 Task: nan
Action: Mouse moved to (378, 89)
Screenshot: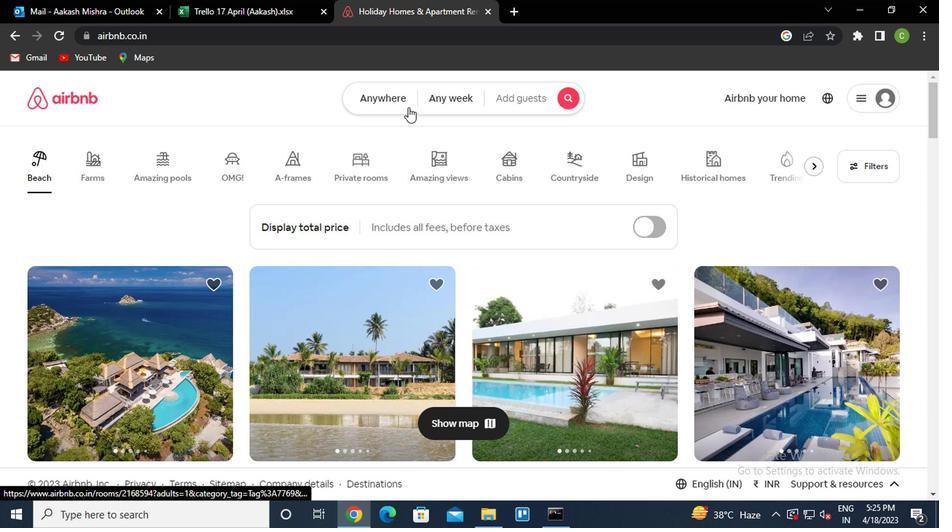 
Action: Mouse pressed left at (378, 89)
Screenshot: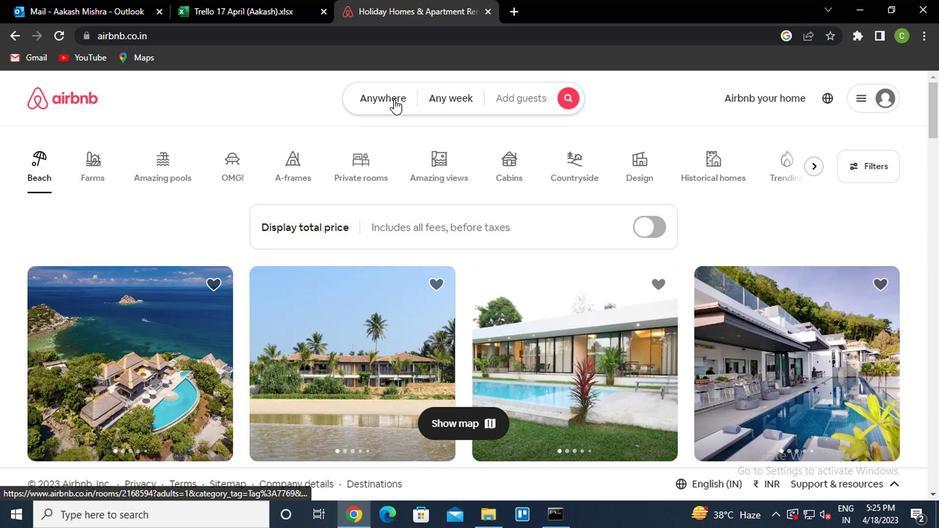 
Action: Mouse moved to (281, 158)
Screenshot: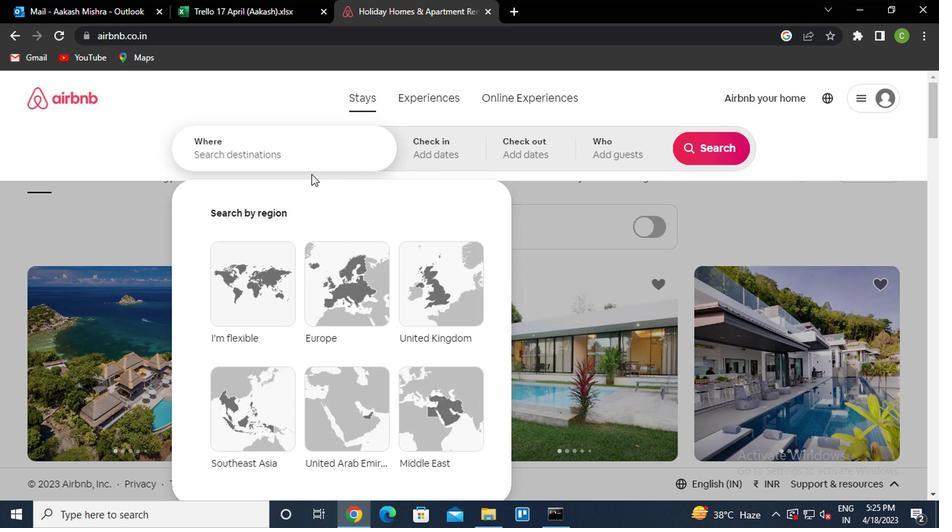 
Action: Mouse pressed left at (281, 158)
Screenshot: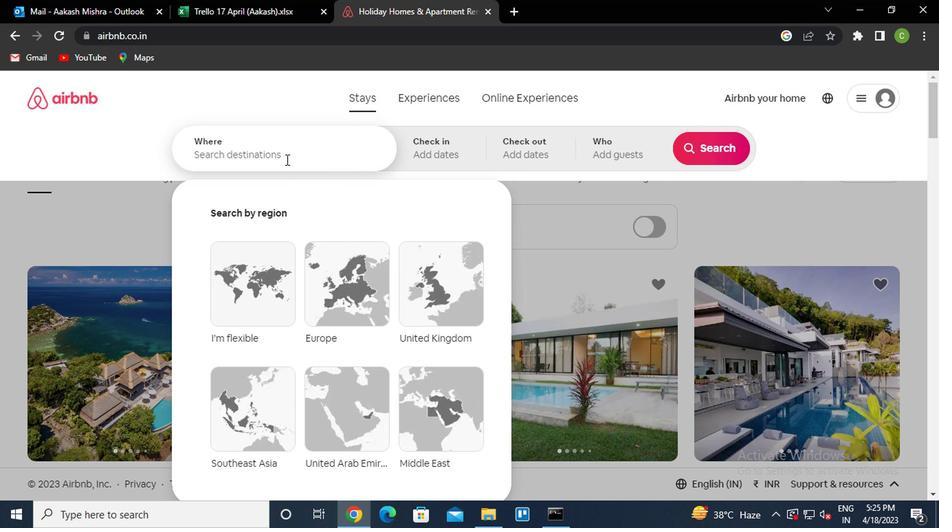
Action: Key pressed <Key.caps_lock><Key.caps_lock>a<Key.caps_lock>ltamira<Key.space>brazil<Key.down><Key.enter>
Screenshot: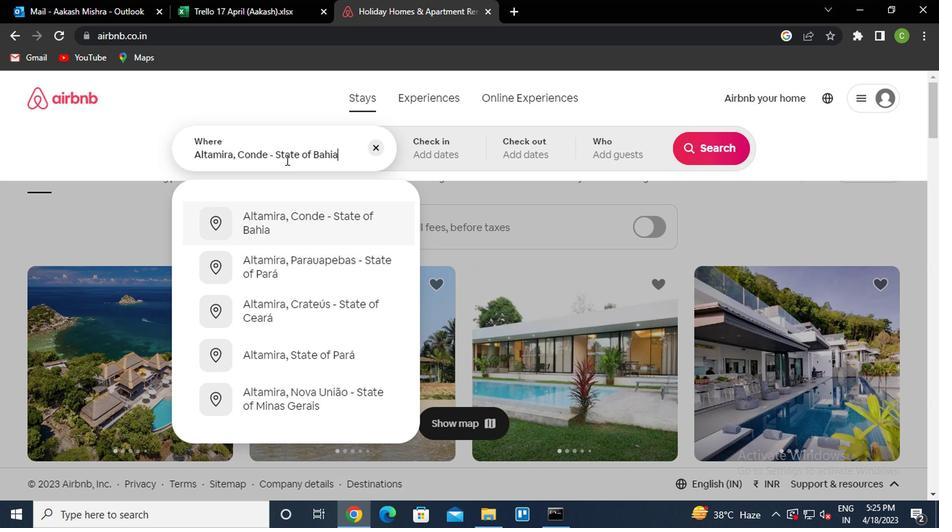 
Action: Mouse moved to (688, 257)
Screenshot: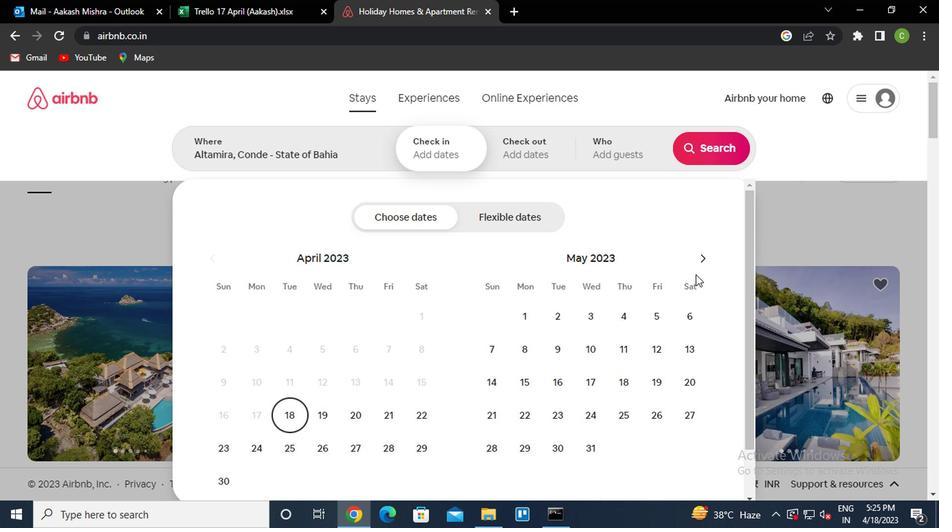 
Action: Mouse pressed left at (688, 257)
Screenshot: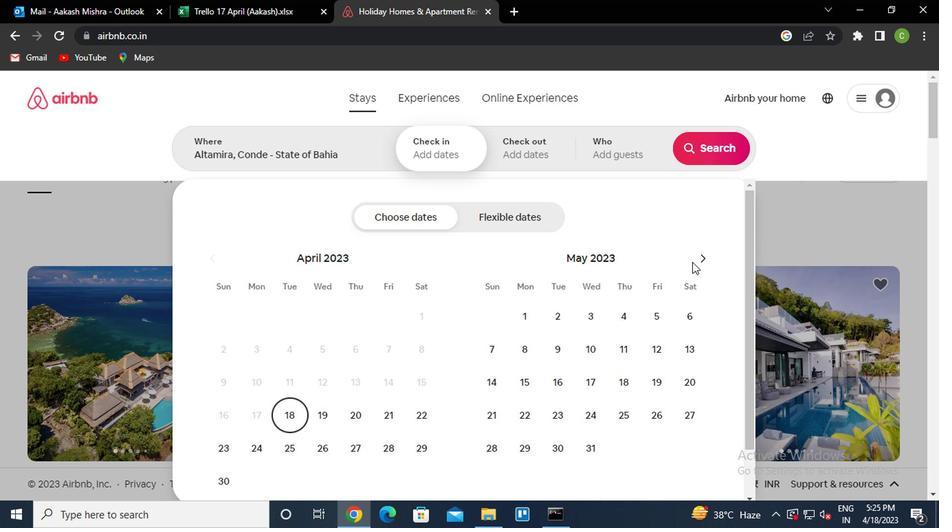 
Action: Mouse moved to (699, 260)
Screenshot: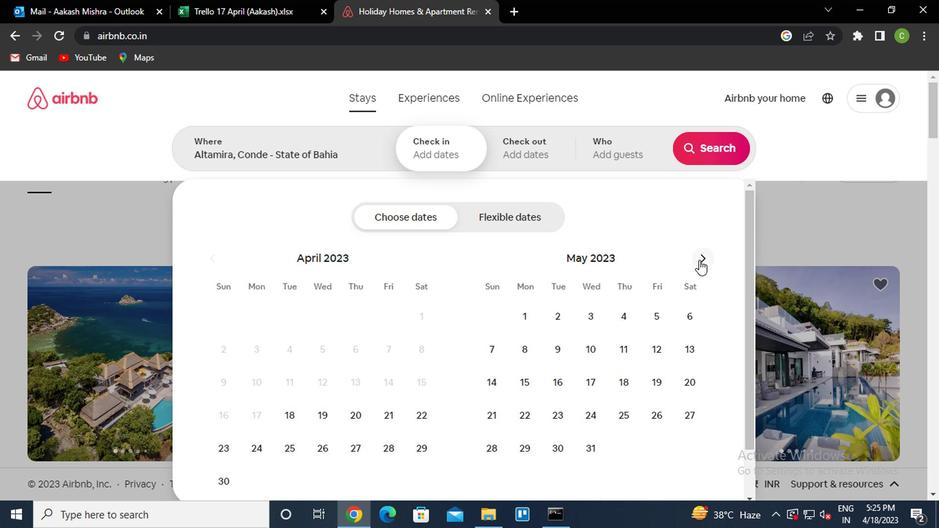 
Action: Mouse pressed left at (699, 260)
Screenshot: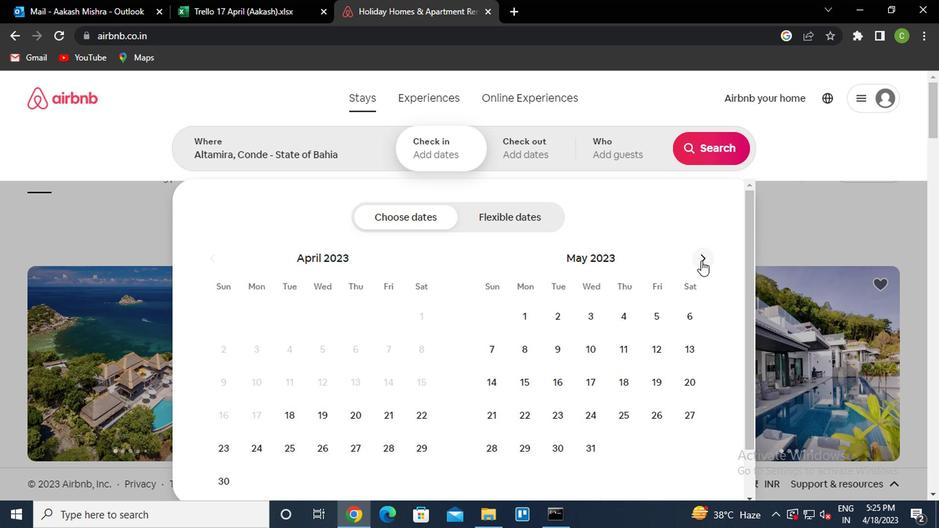 
Action: Mouse moved to (701, 251)
Screenshot: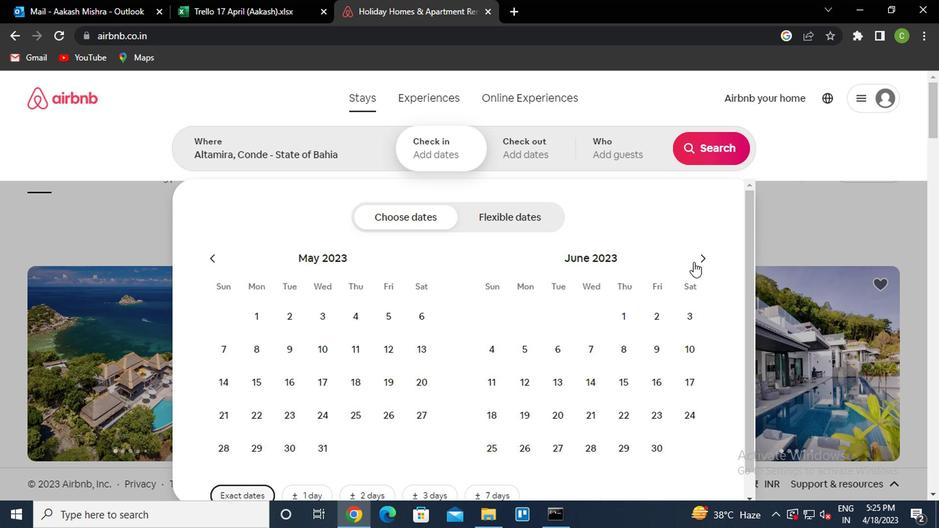 
Action: Mouse pressed left at (701, 251)
Screenshot: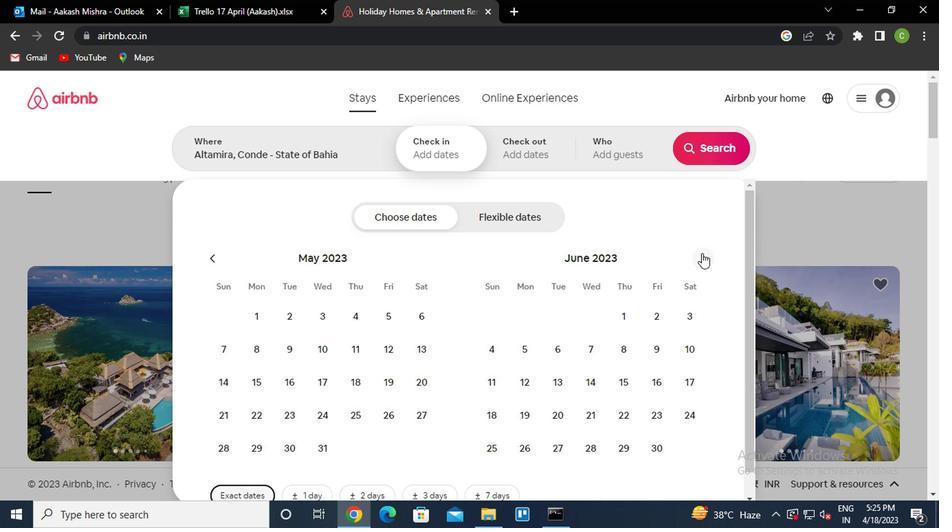 
Action: Mouse moved to (647, 355)
Screenshot: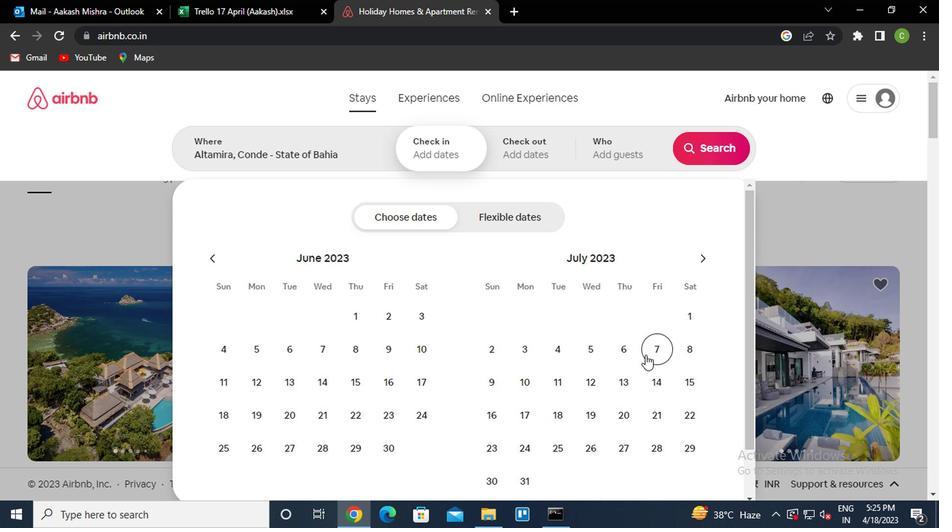 
Action: Mouse pressed left at (647, 355)
Screenshot: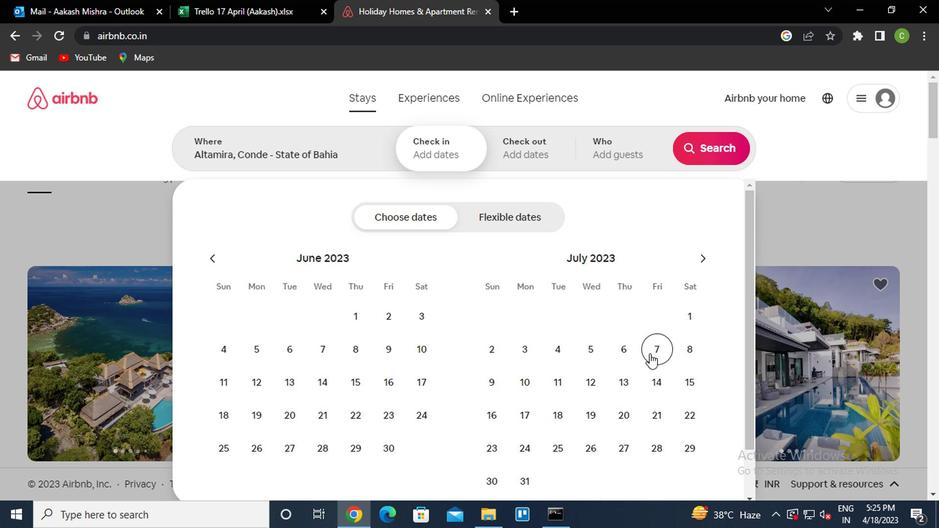 
Action: Mouse moved to (644, 389)
Screenshot: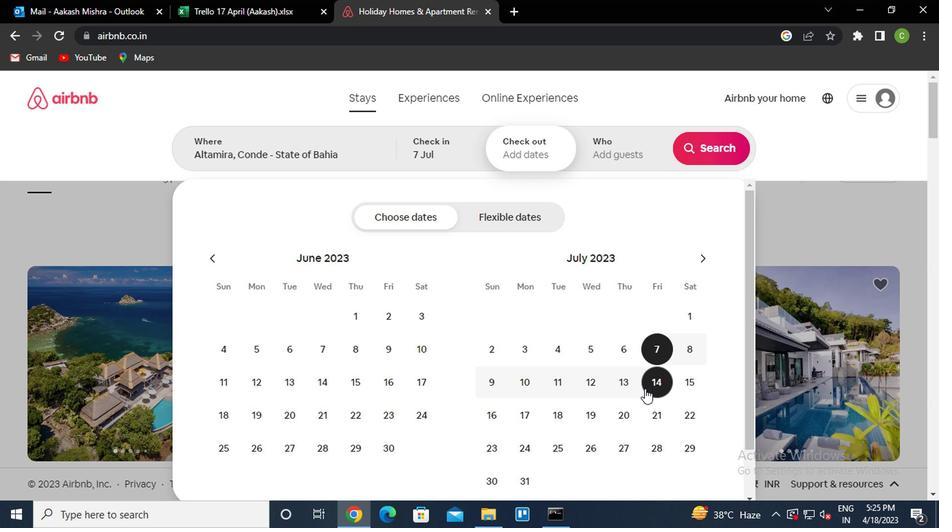 
Action: Mouse pressed left at (644, 389)
Screenshot: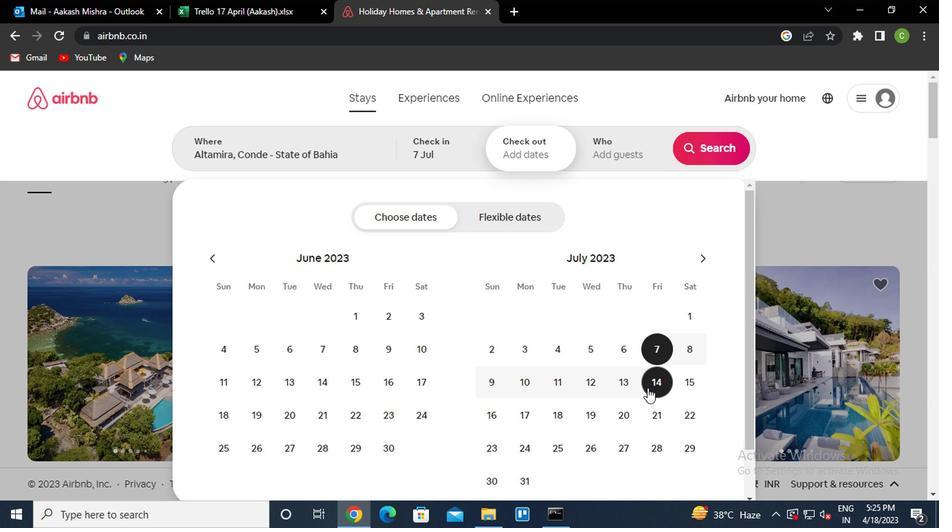 
Action: Mouse moved to (641, 164)
Screenshot: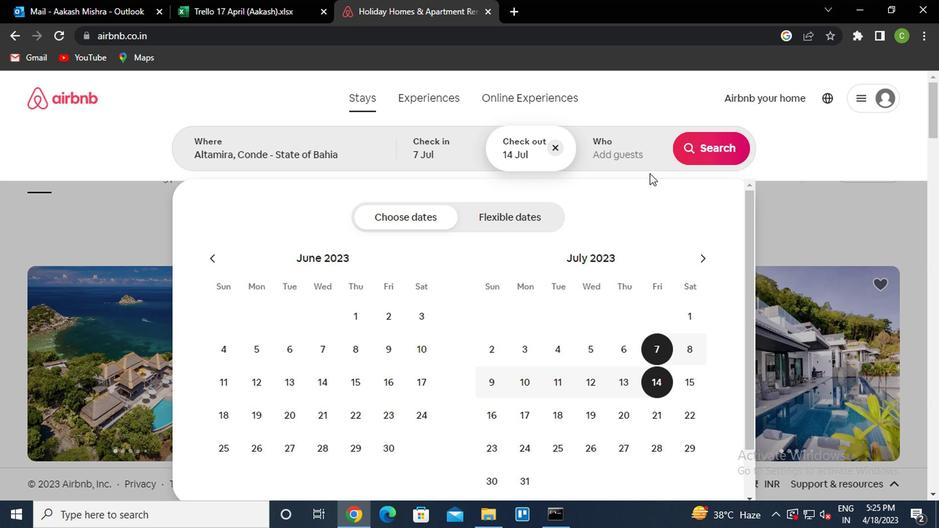 
Action: Mouse pressed left at (641, 164)
Screenshot: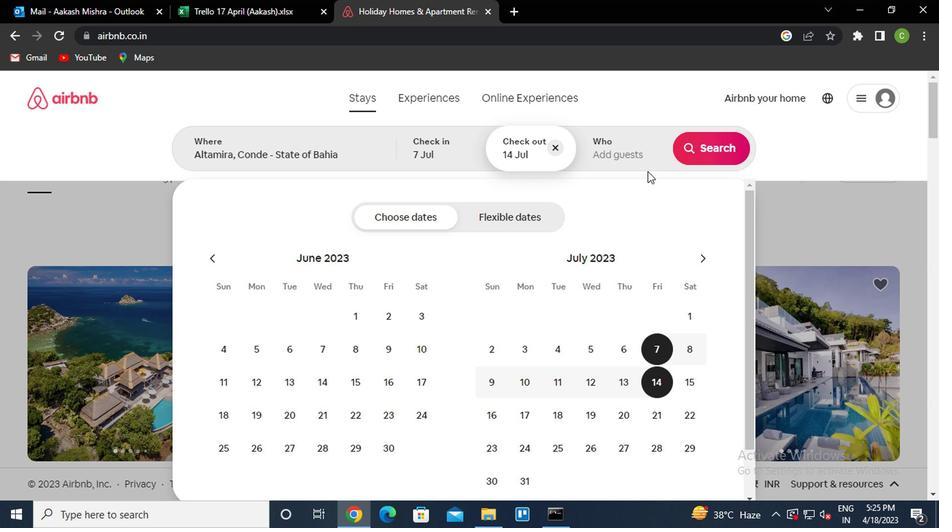 
Action: Mouse moved to (706, 221)
Screenshot: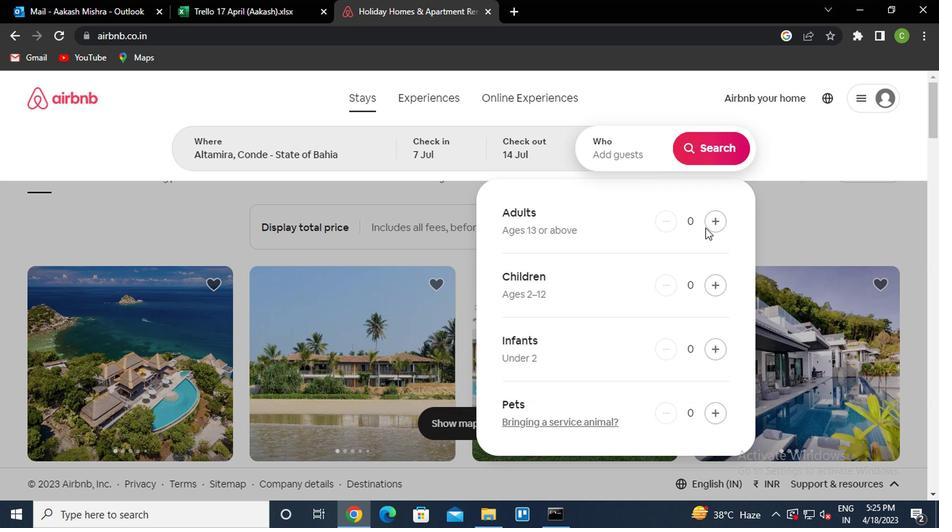 
Action: Mouse pressed left at (706, 221)
Screenshot: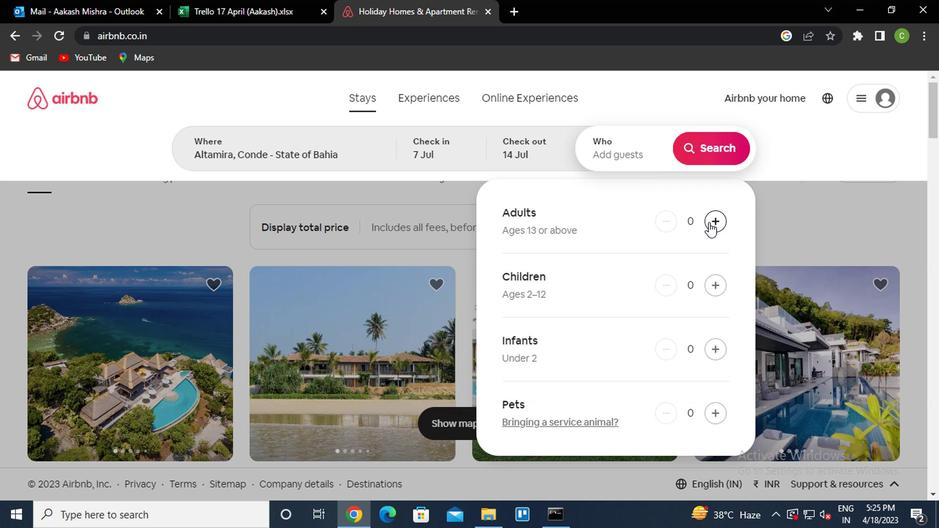 
Action: Mouse moved to (770, 236)
Screenshot: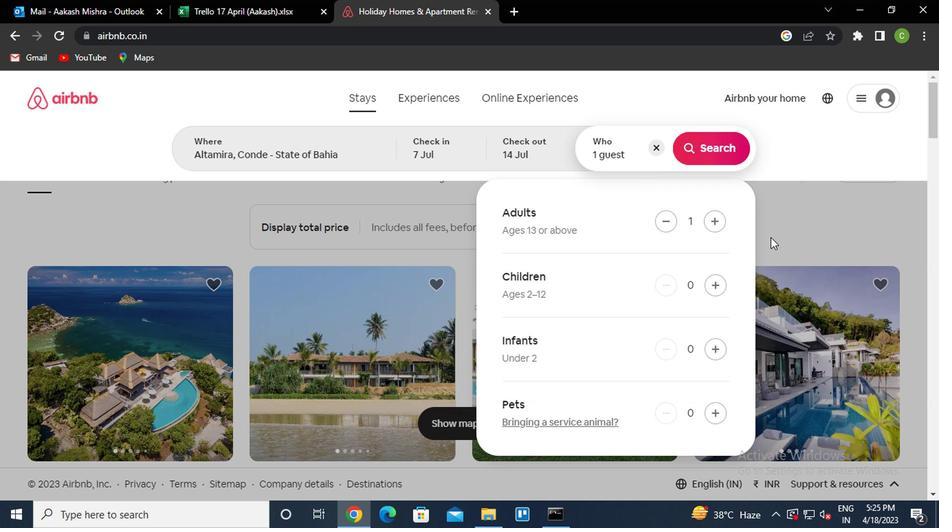 
Action: Mouse pressed left at (770, 236)
Screenshot: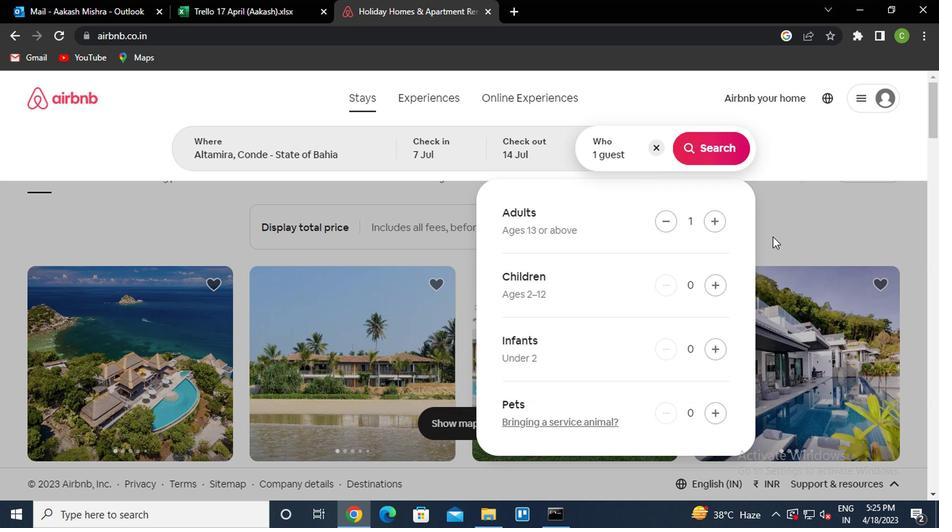 
Action: Mouse moved to (853, 161)
Screenshot: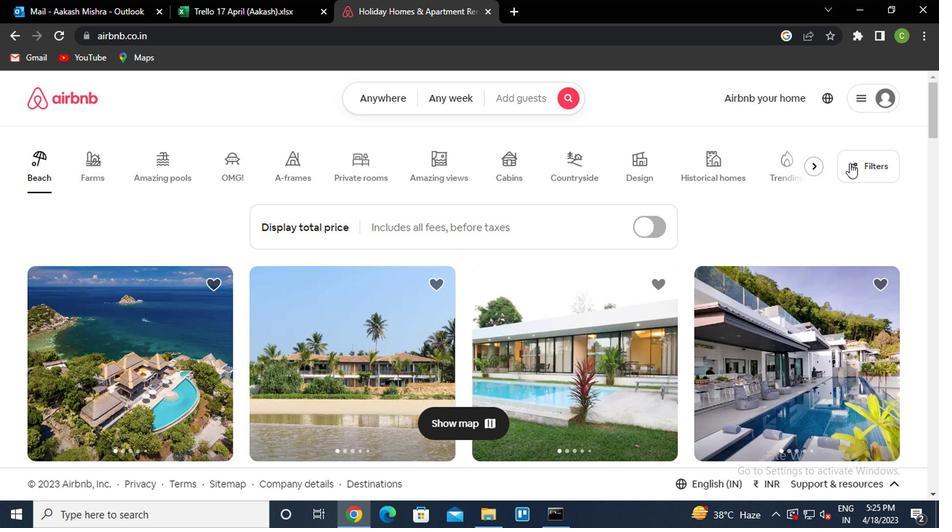 
Action: Mouse pressed left at (853, 161)
Screenshot: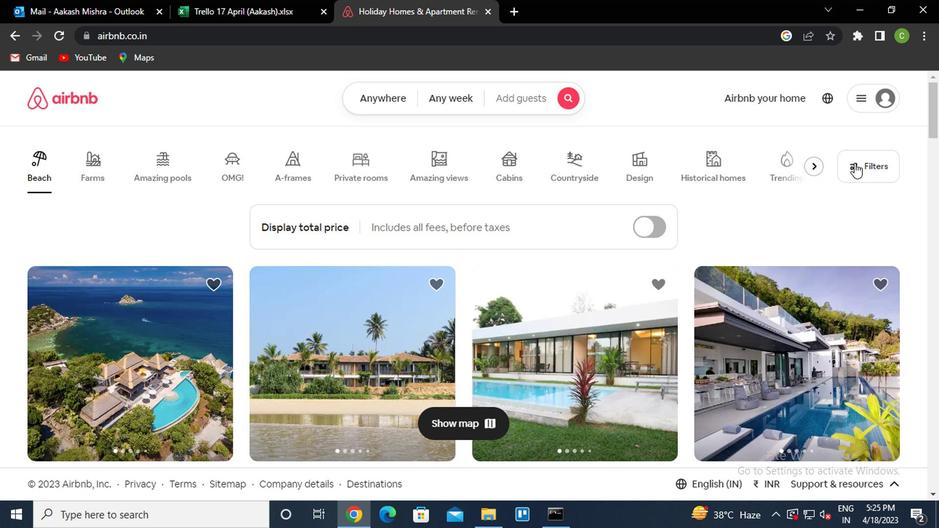 
Action: Mouse moved to (341, 335)
Screenshot: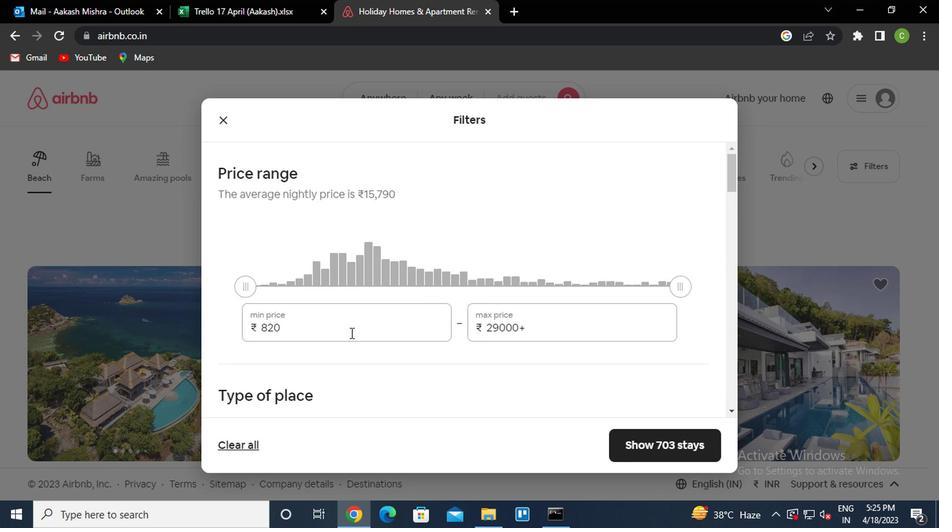 
Action: Mouse pressed left at (341, 335)
Screenshot: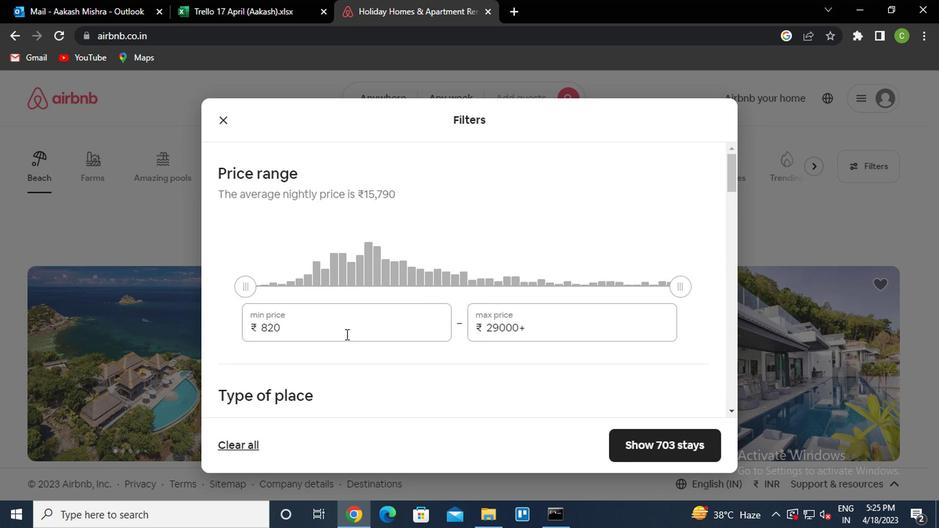 
Action: Key pressed <Key.backspace><Key.backspace><Key.backspace><Key.backspace><Key.backspace><Key.backspace><Key.backspace><Key.backspace>699<Key.backspace><Key.backspace>000<Key.tab>14000
Screenshot: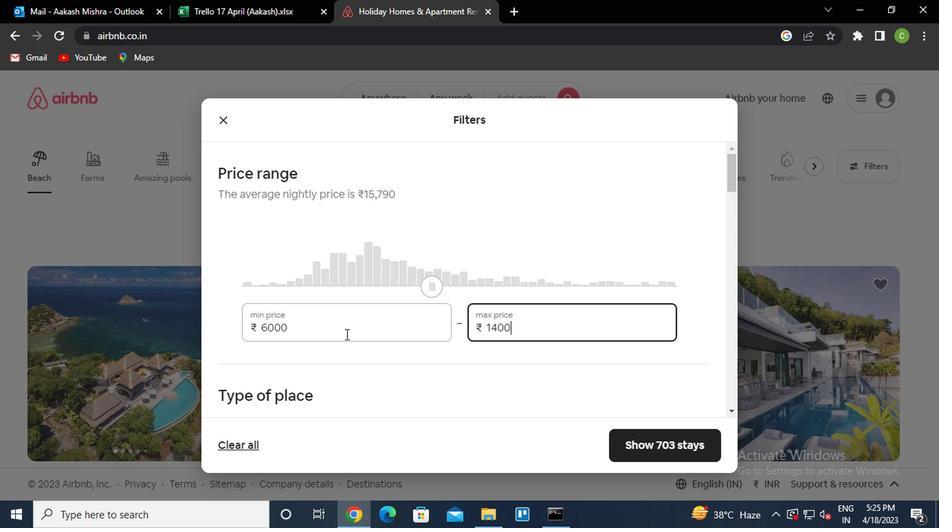 
Action: Mouse moved to (363, 375)
Screenshot: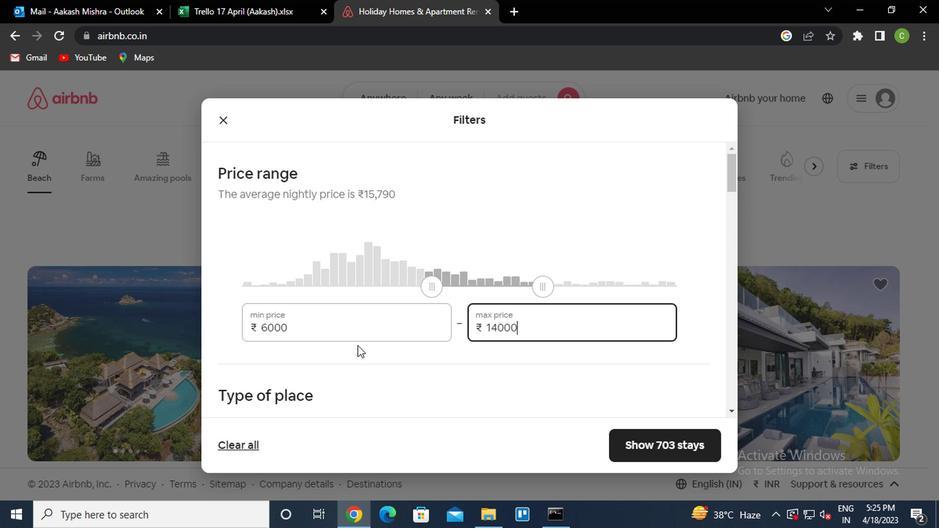 
Action: Mouse scrolled (363, 374) with delta (0, 0)
Screenshot: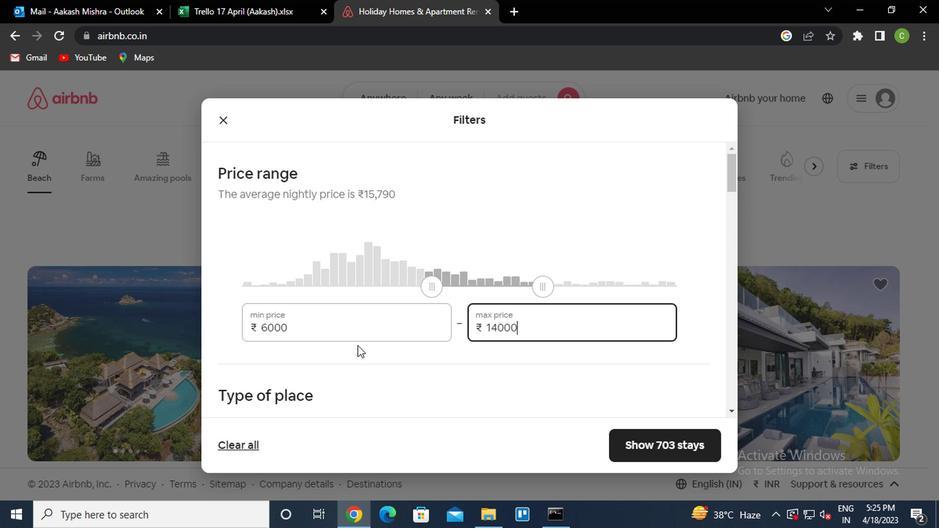 
Action: Mouse moved to (367, 380)
Screenshot: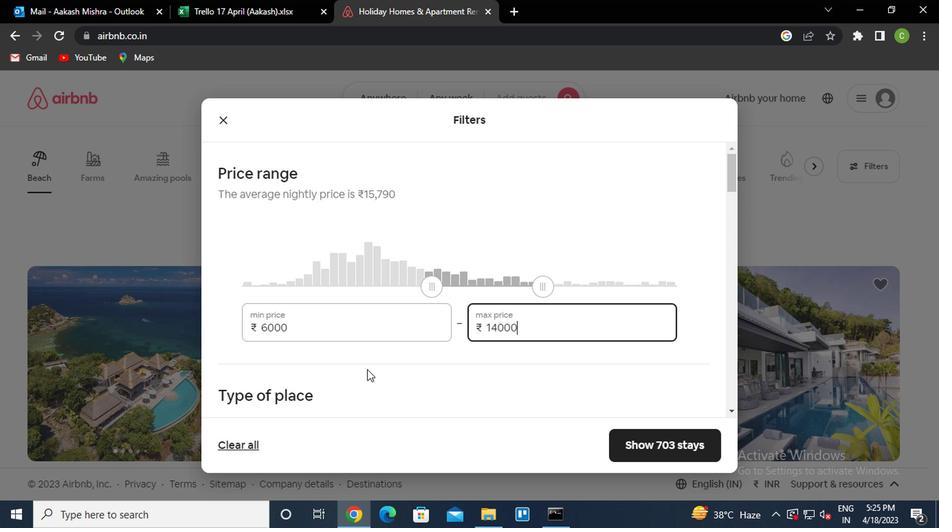 
Action: Mouse scrolled (367, 379) with delta (0, 0)
Screenshot: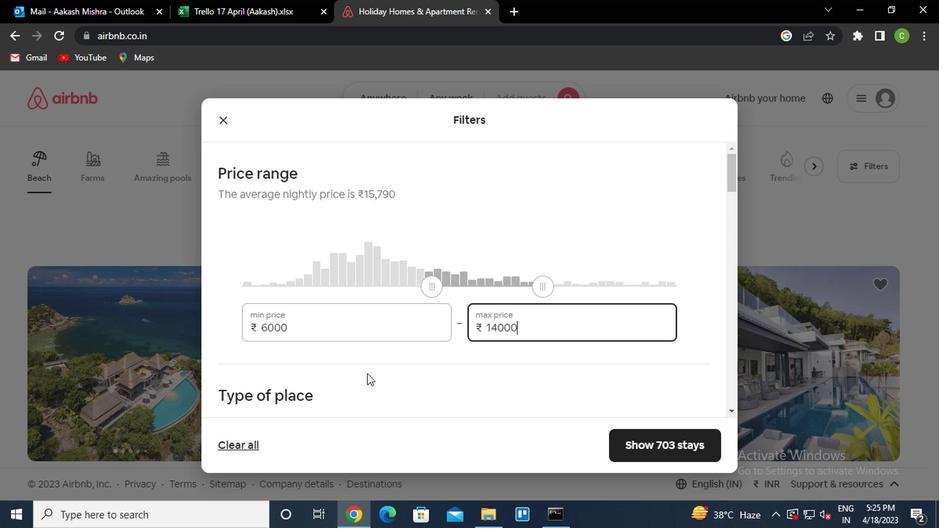 
Action: Mouse scrolled (367, 379) with delta (0, 0)
Screenshot: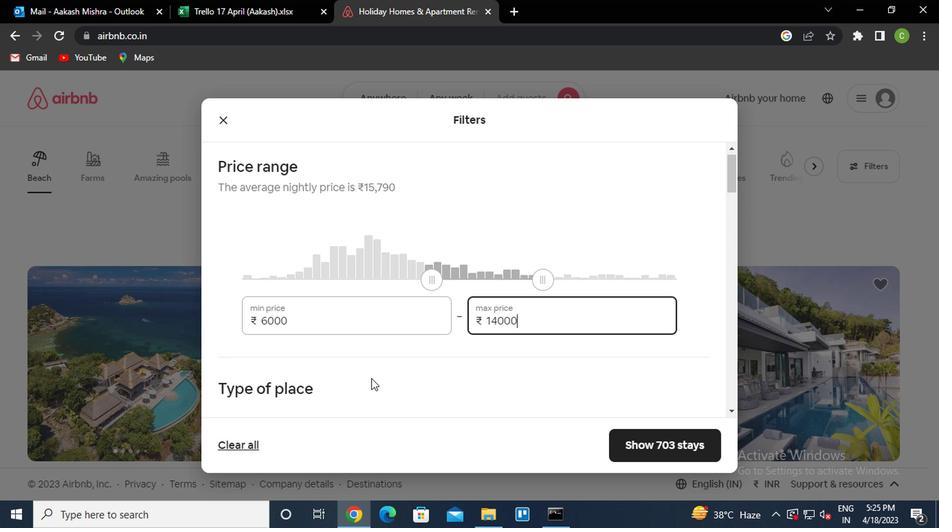 
Action: Mouse moved to (264, 298)
Screenshot: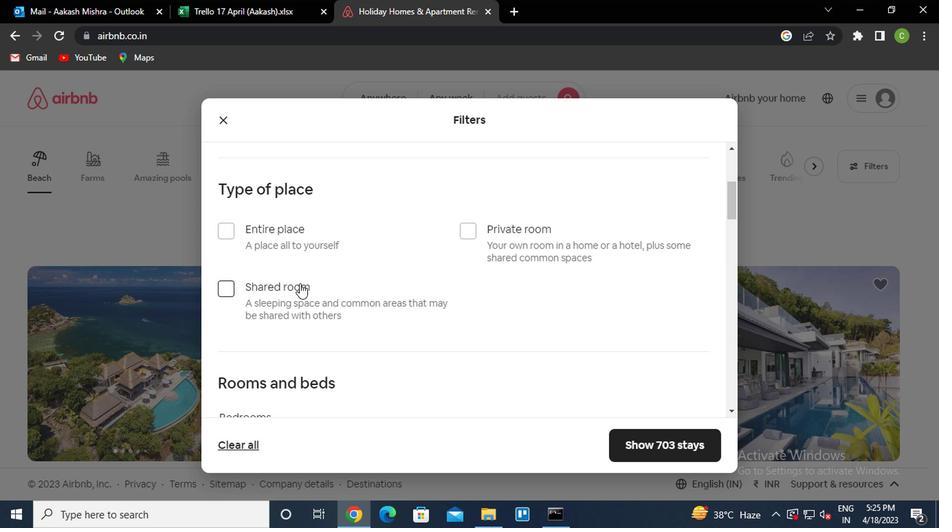 
Action: Mouse pressed left at (264, 298)
Screenshot: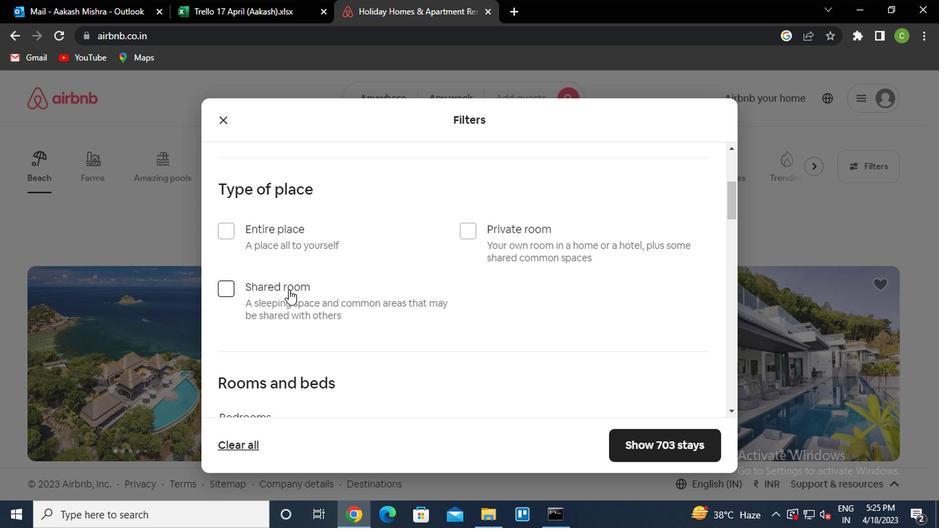 
Action: Mouse moved to (333, 316)
Screenshot: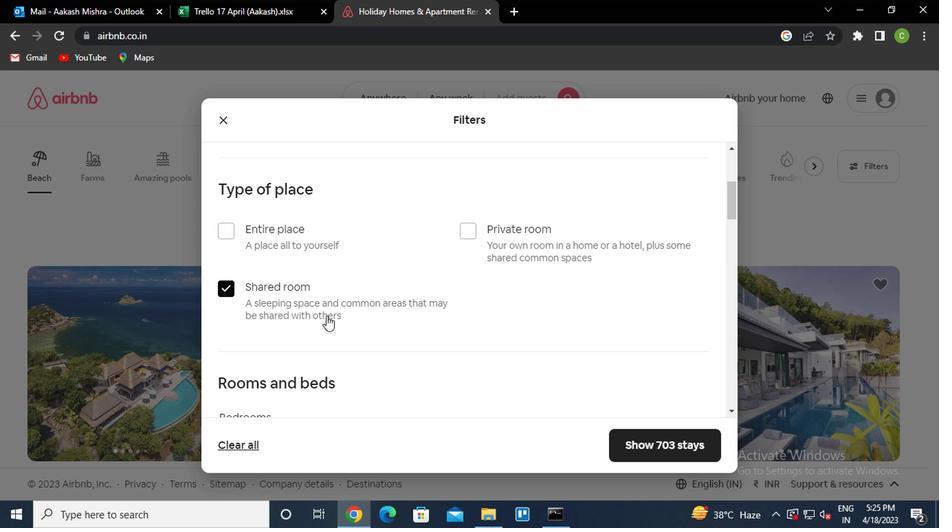 
Action: Mouse scrolled (333, 316) with delta (0, 0)
Screenshot: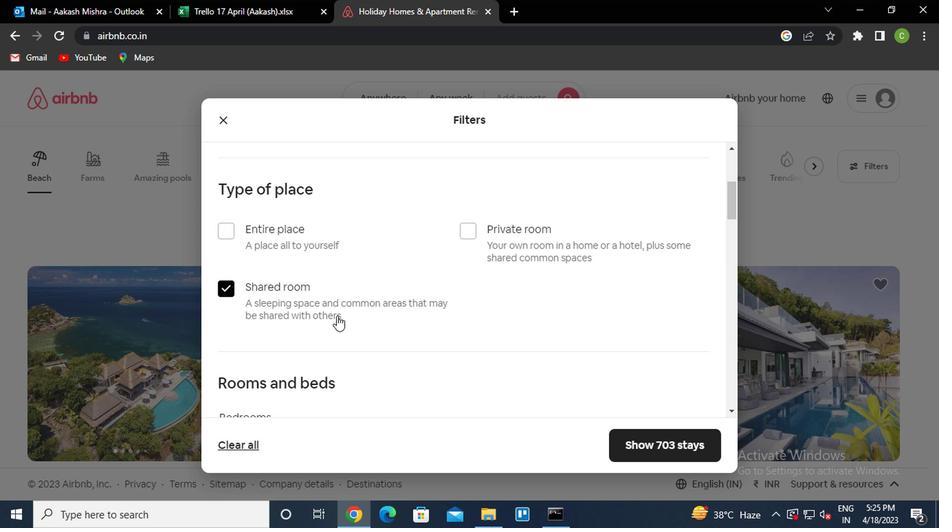 
Action: Mouse scrolled (333, 316) with delta (0, 0)
Screenshot: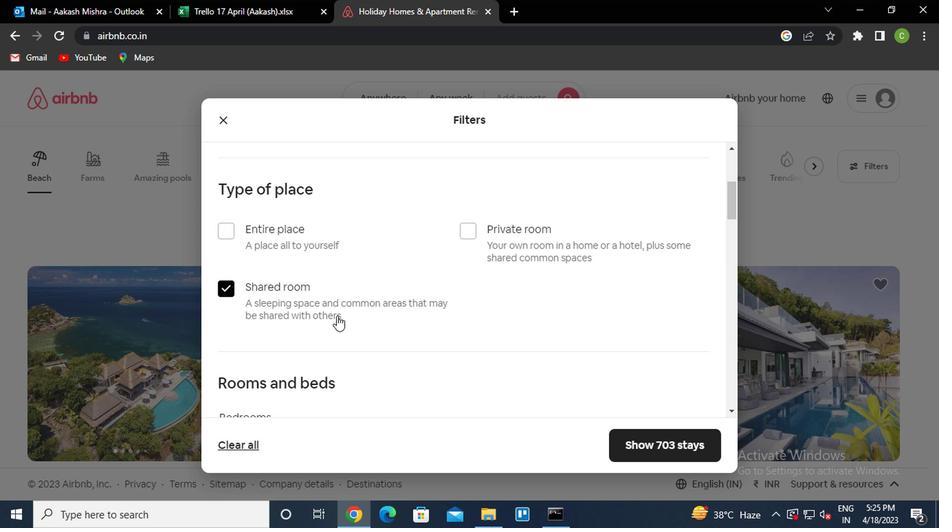 
Action: Mouse scrolled (333, 316) with delta (0, 0)
Screenshot: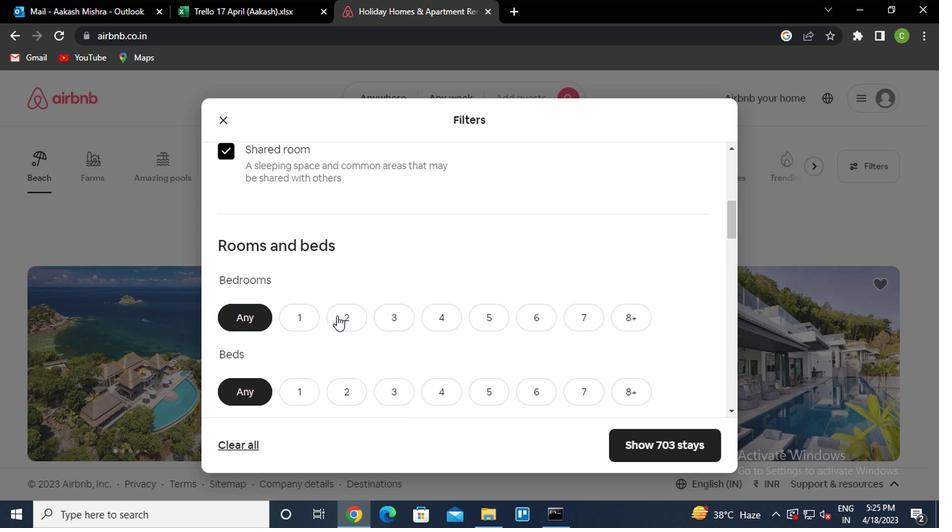 
Action: Mouse moved to (299, 257)
Screenshot: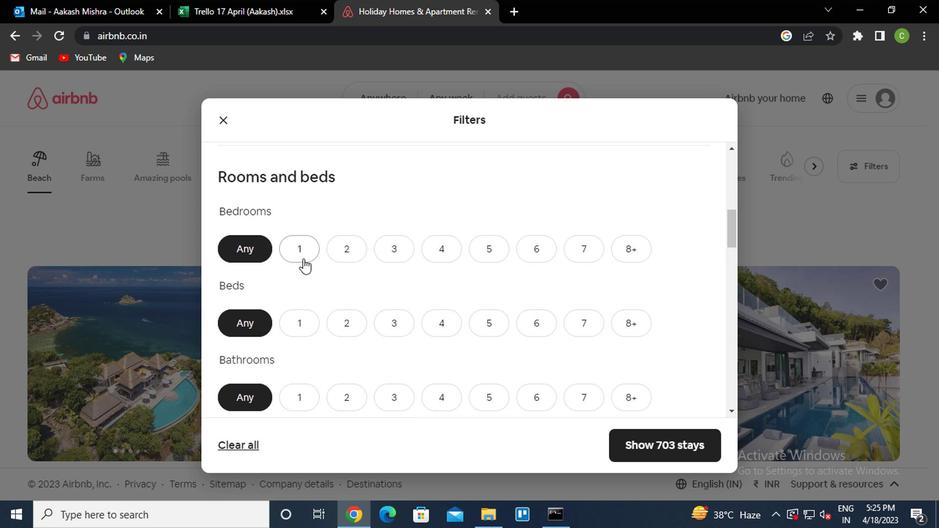 
Action: Mouse pressed left at (299, 257)
Screenshot: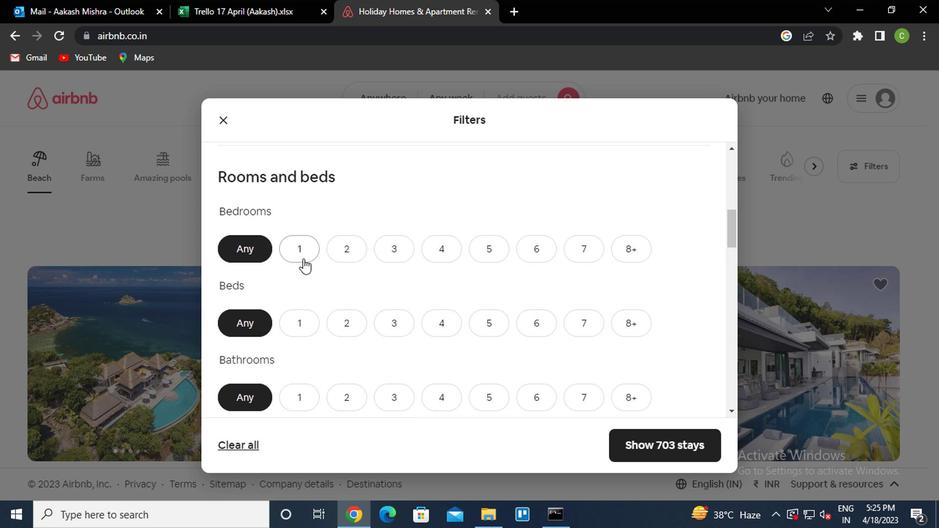 
Action: Mouse moved to (293, 327)
Screenshot: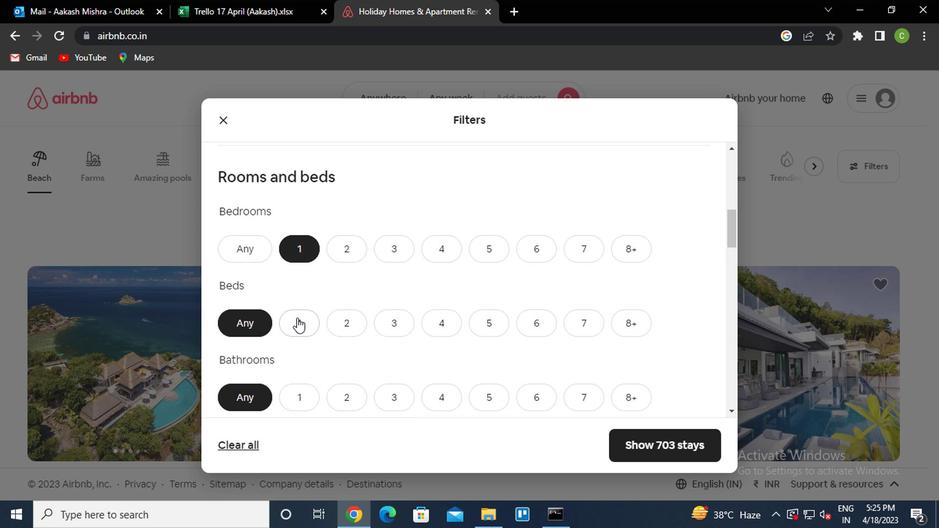 
Action: Mouse pressed left at (293, 327)
Screenshot: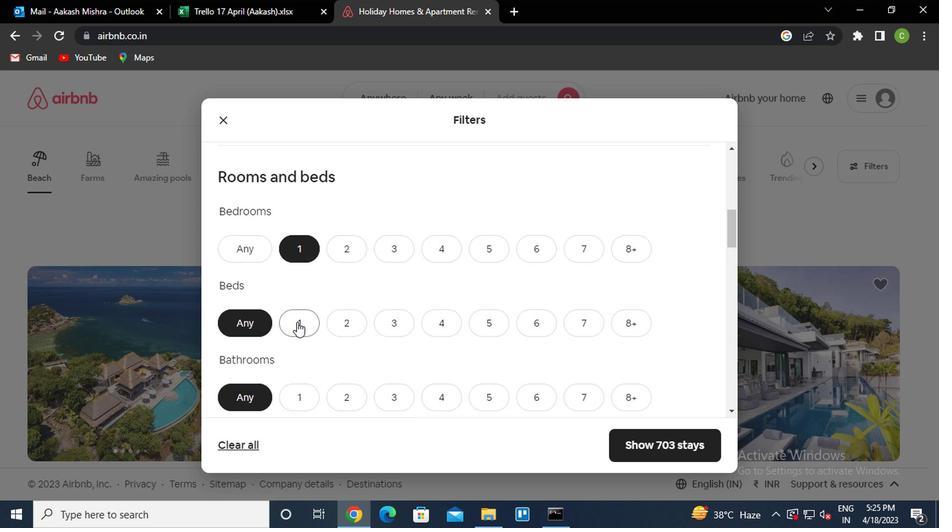 
Action: Mouse moved to (290, 399)
Screenshot: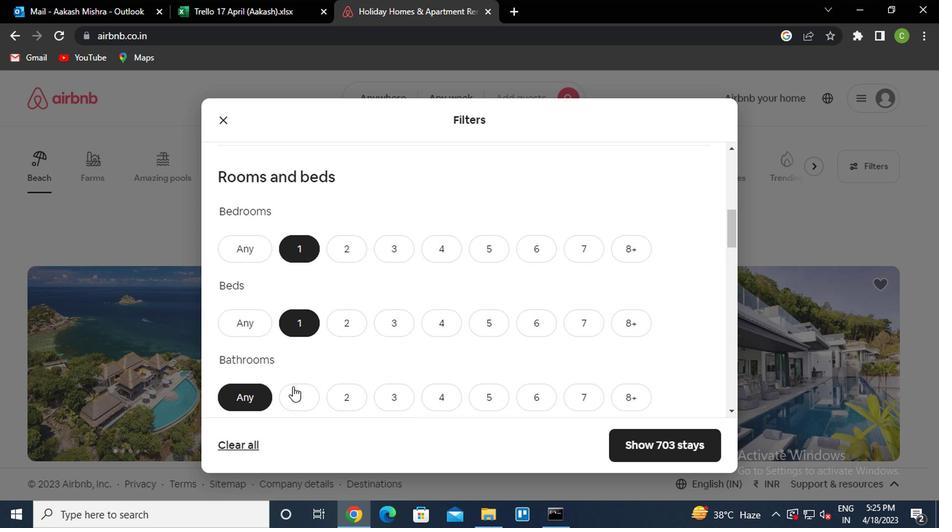 
Action: Mouse pressed left at (290, 399)
Screenshot: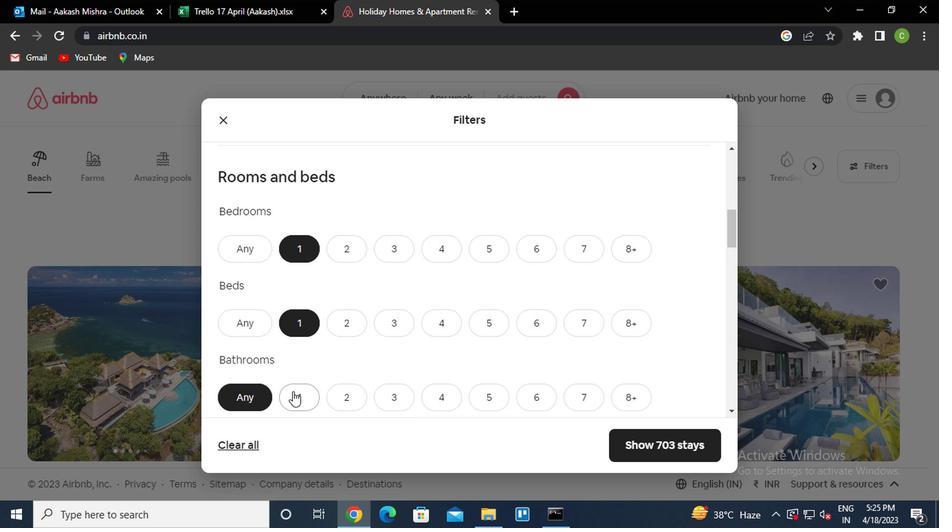 
Action: Mouse moved to (416, 318)
Screenshot: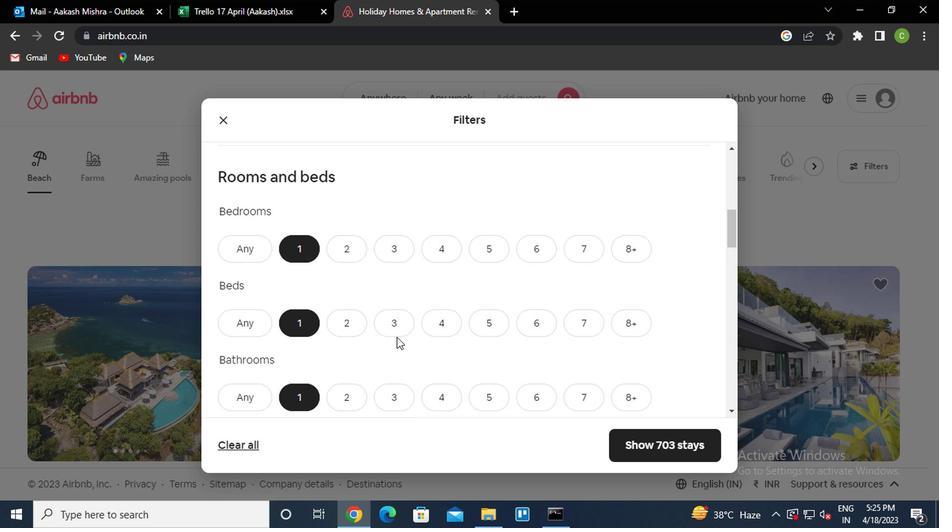 
Action: Mouse scrolled (416, 318) with delta (0, 0)
Screenshot: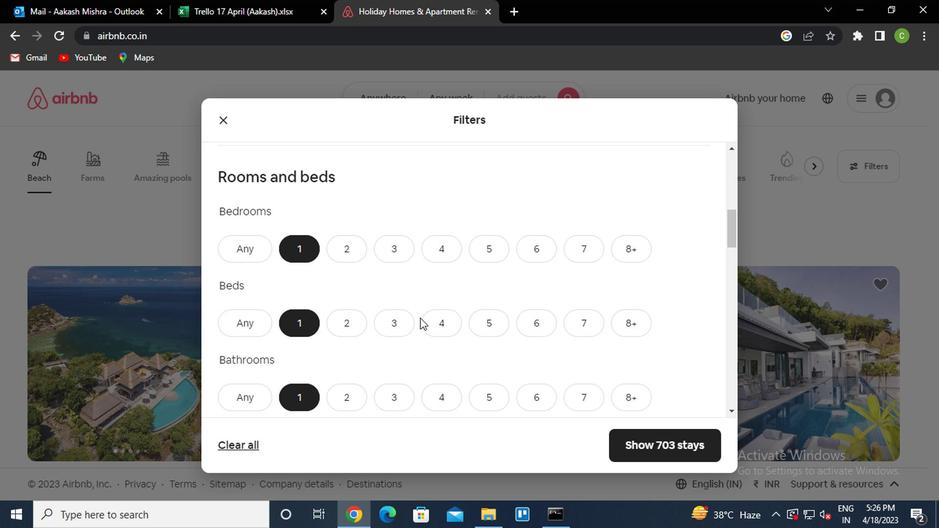 
Action: Mouse scrolled (416, 318) with delta (0, 0)
Screenshot: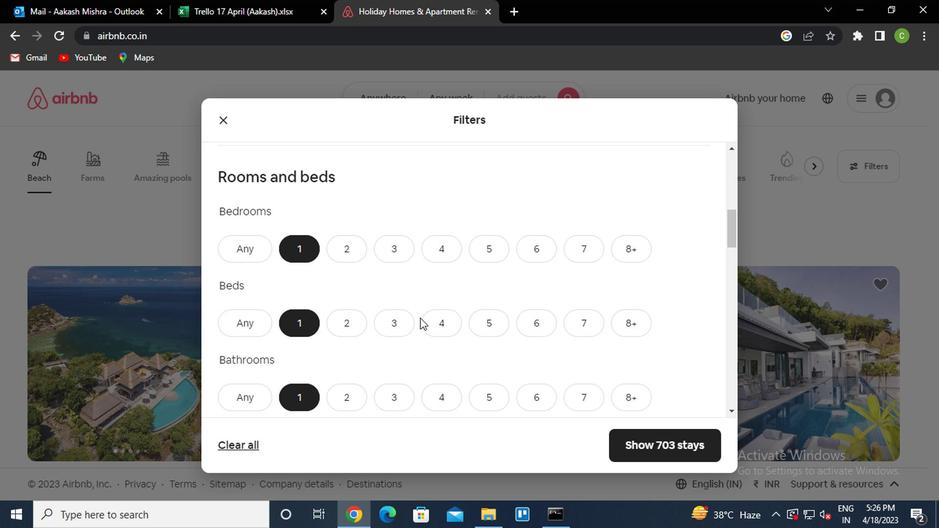 
Action: Mouse scrolled (416, 318) with delta (0, 0)
Screenshot: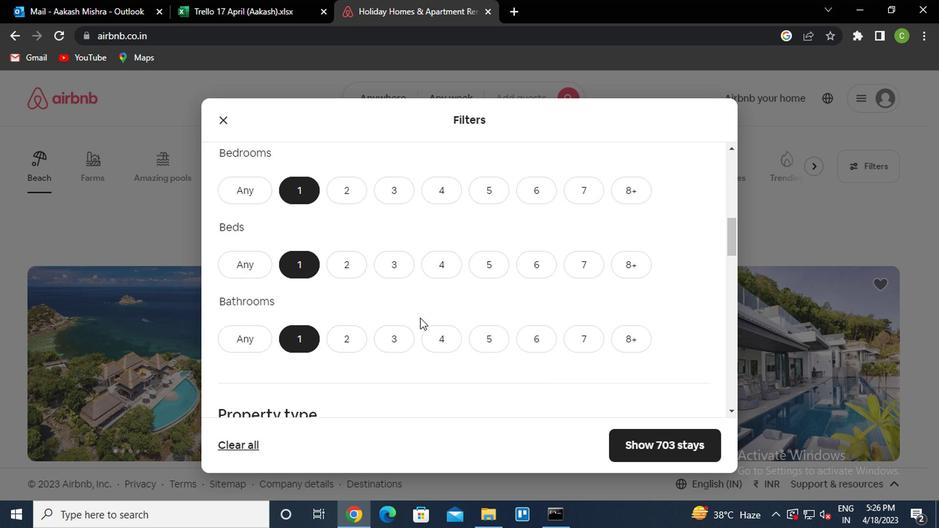
Action: Mouse scrolled (416, 318) with delta (0, 0)
Screenshot: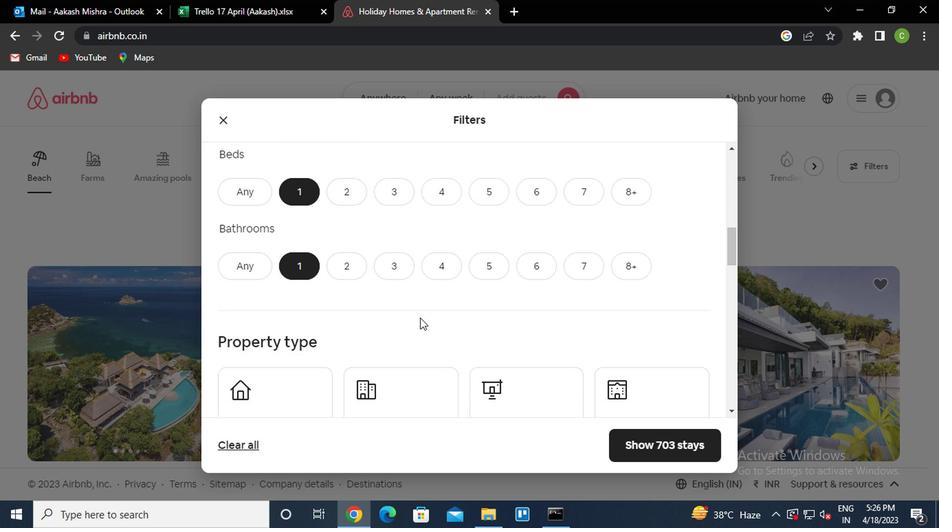 
Action: Mouse moved to (637, 274)
Screenshot: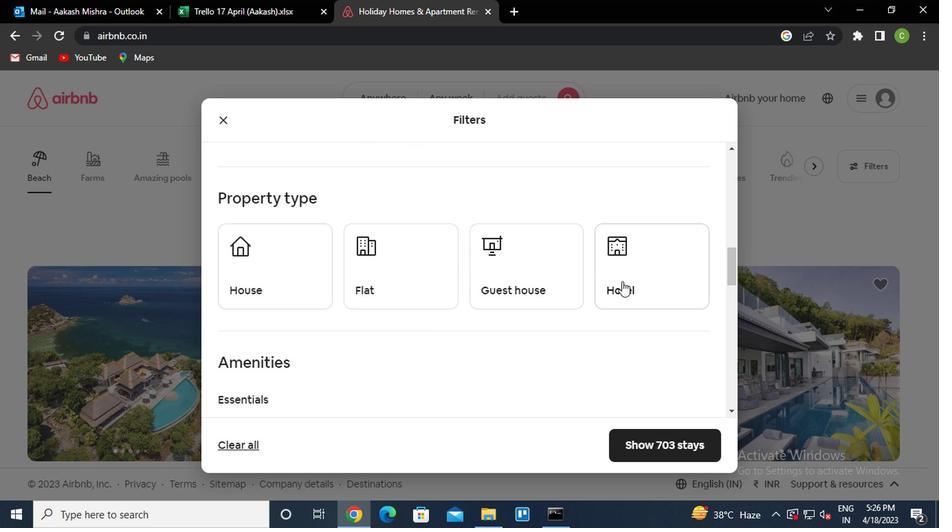 
Action: Mouse pressed left at (637, 274)
Screenshot: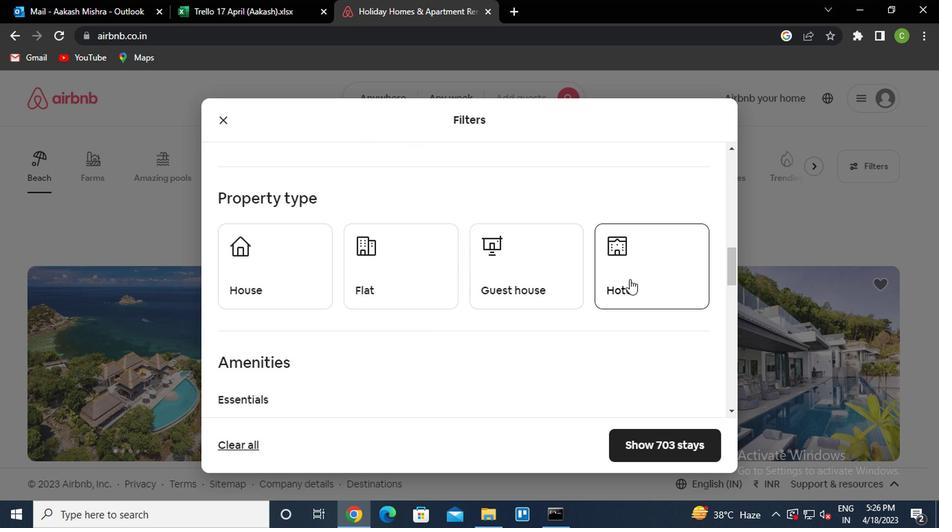 
Action: Mouse moved to (431, 364)
Screenshot: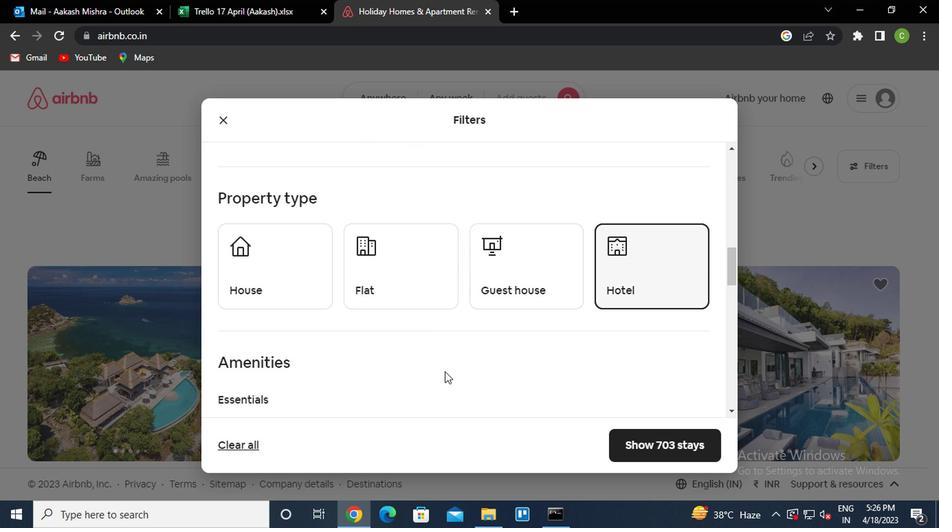 
Action: Mouse scrolled (431, 363) with delta (0, 0)
Screenshot: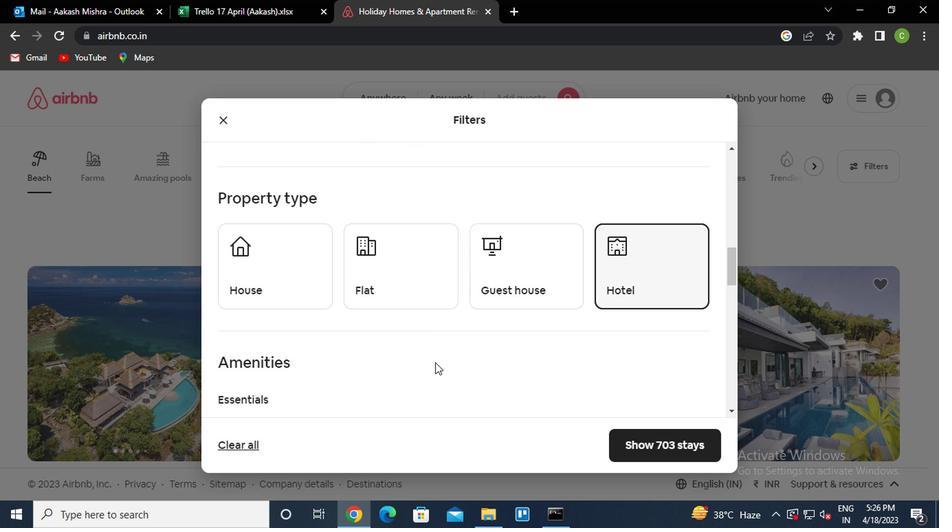 
Action: Mouse scrolled (431, 363) with delta (0, 0)
Screenshot: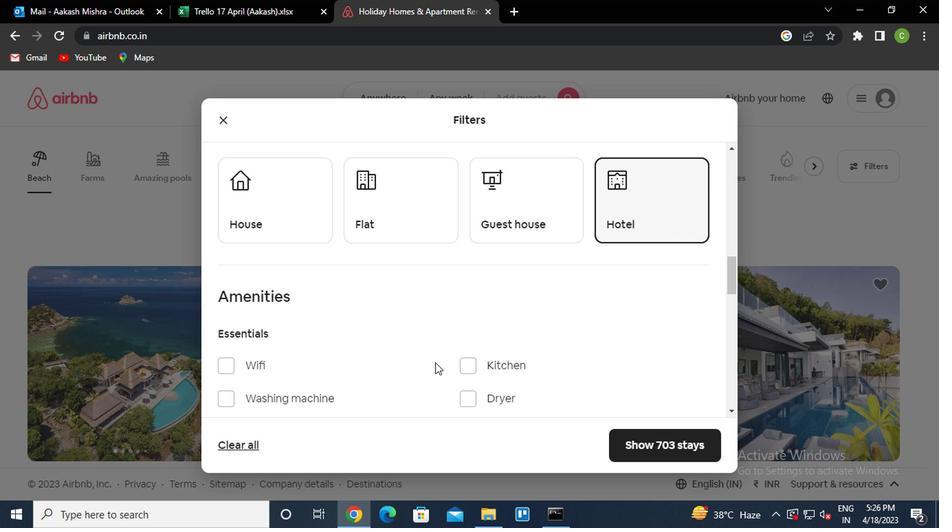 
Action: Mouse scrolled (431, 363) with delta (0, 0)
Screenshot: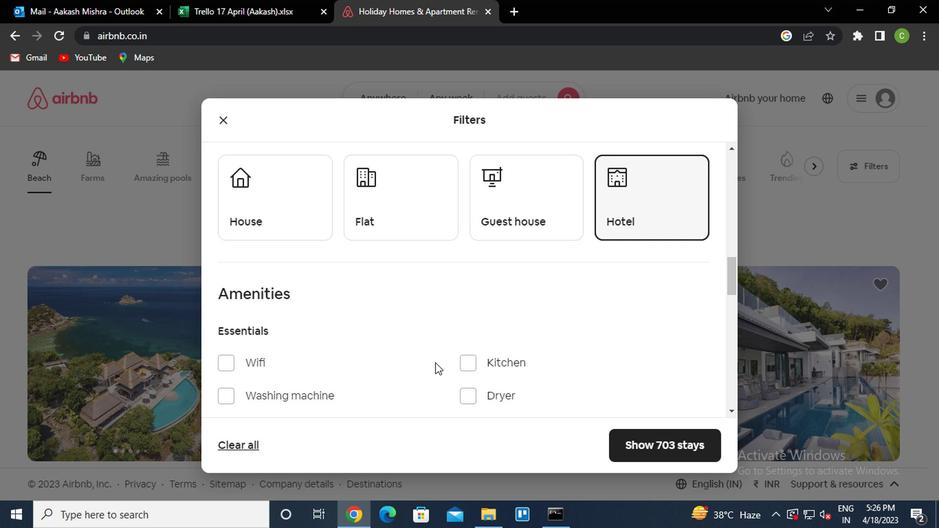 
Action: Mouse moved to (217, 229)
Screenshot: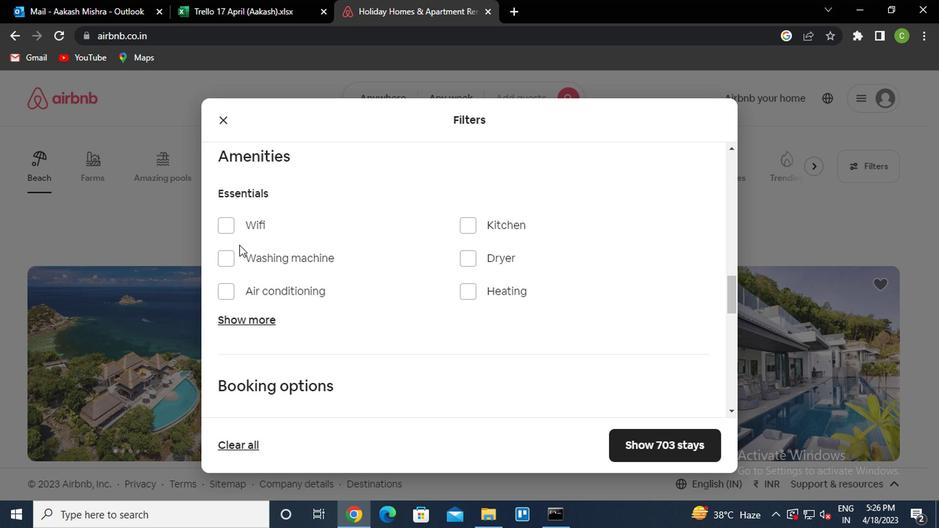 
Action: Mouse pressed left at (217, 229)
Screenshot: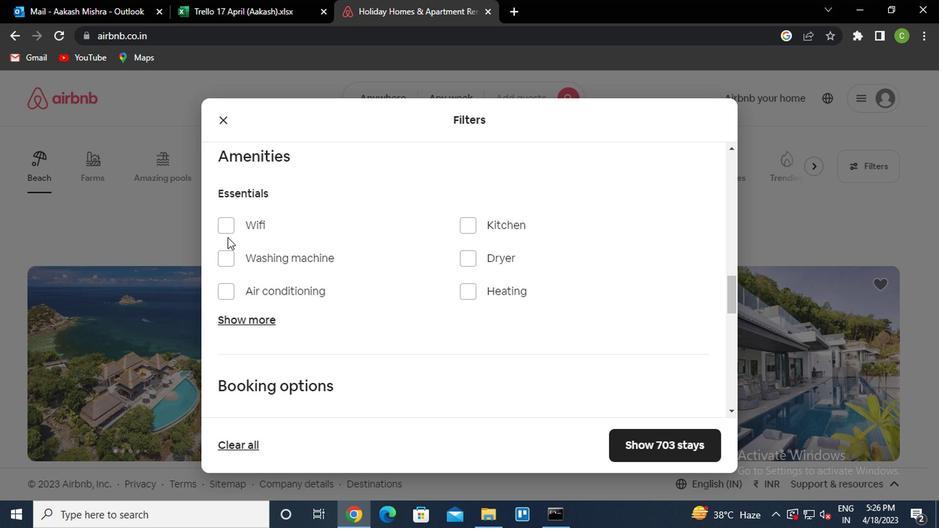 
Action: Mouse moved to (224, 252)
Screenshot: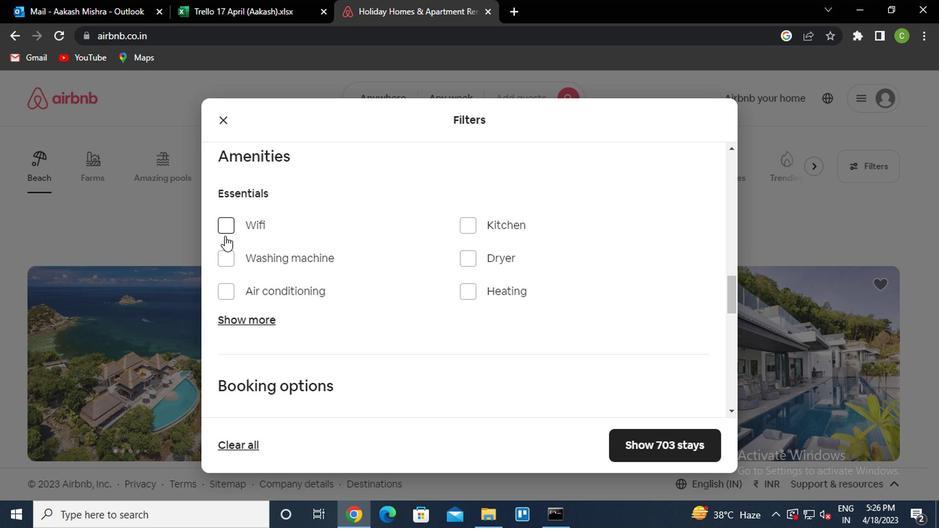 
Action: Mouse pressed left at (224, 252)
Screenshot: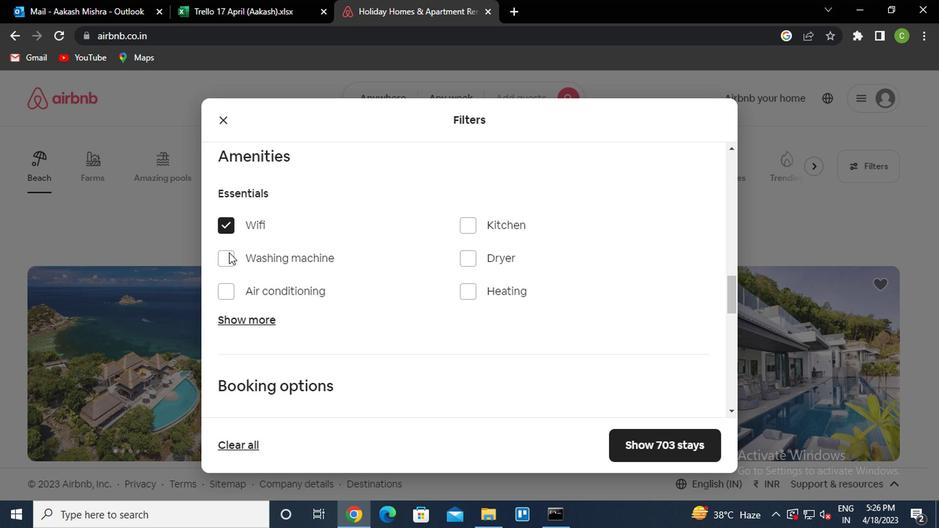 
Action: Mouse moved to (406, 350)
Screenshot: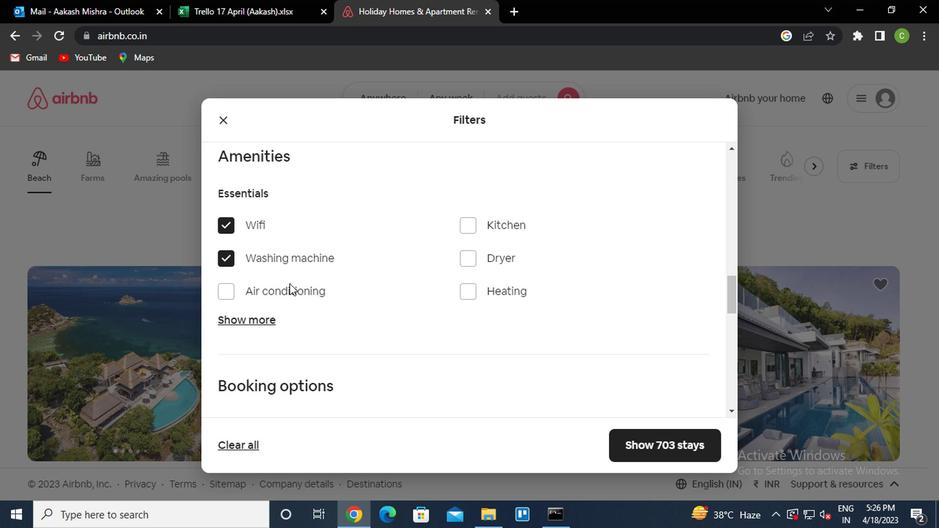 
Action: Mouse scrolled (406, 349) with delta (0, 0)
Screenshot: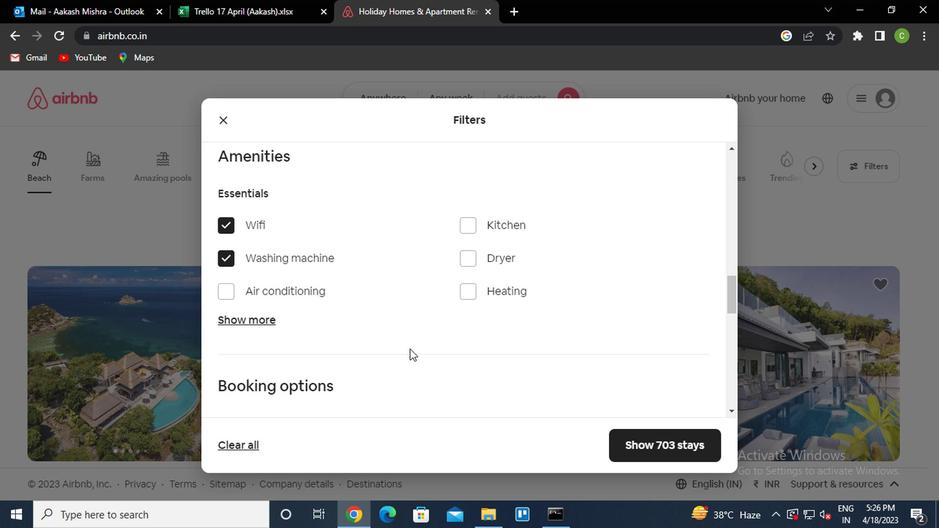 
Action: Mouse scrolled (406, 349) with delta (0, 0)
Screenshot: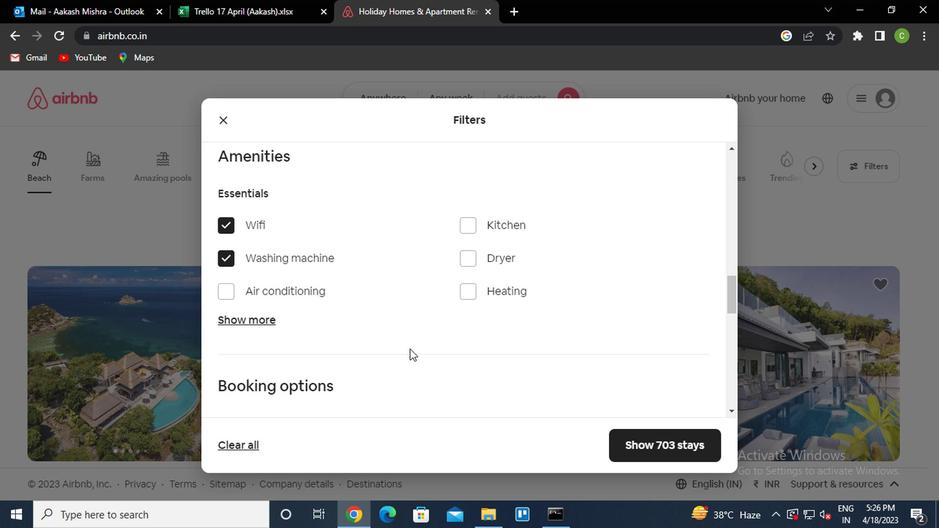 
Action: Mouse moved to (406, 350)
Screenshot: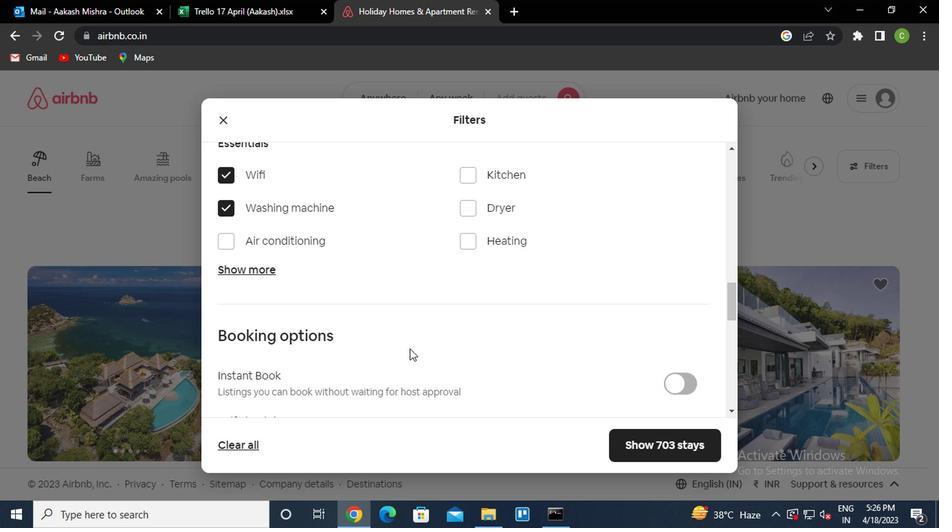 
Action: Mouse scrolled (406, 350) with delta (0, 0)
Screenshot: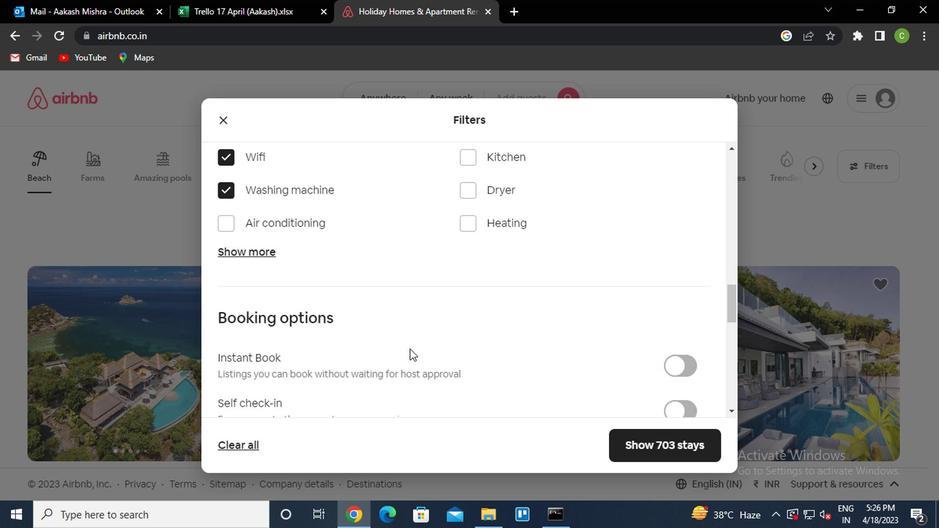 
Action: Mouse moved to (684, 273)
Screenshot: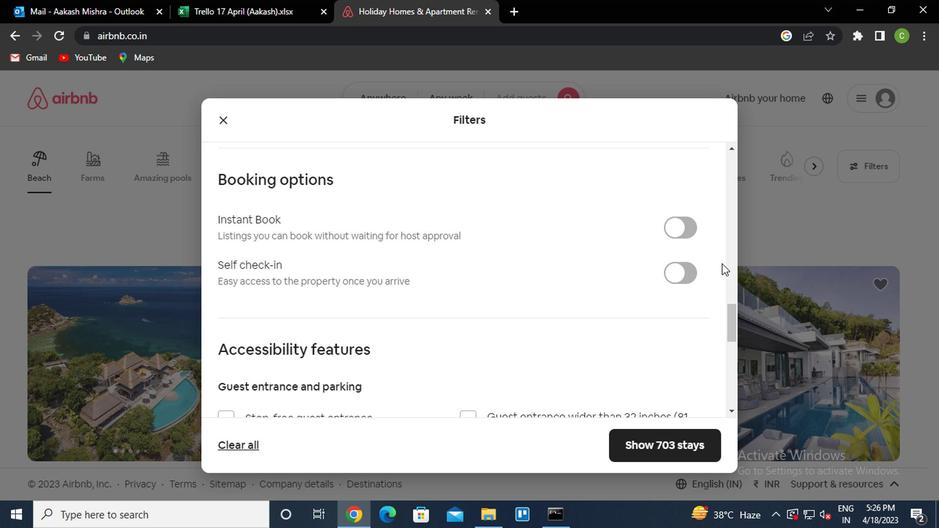 
Action: Mouse pressed left at (684, 273)
Screenshot: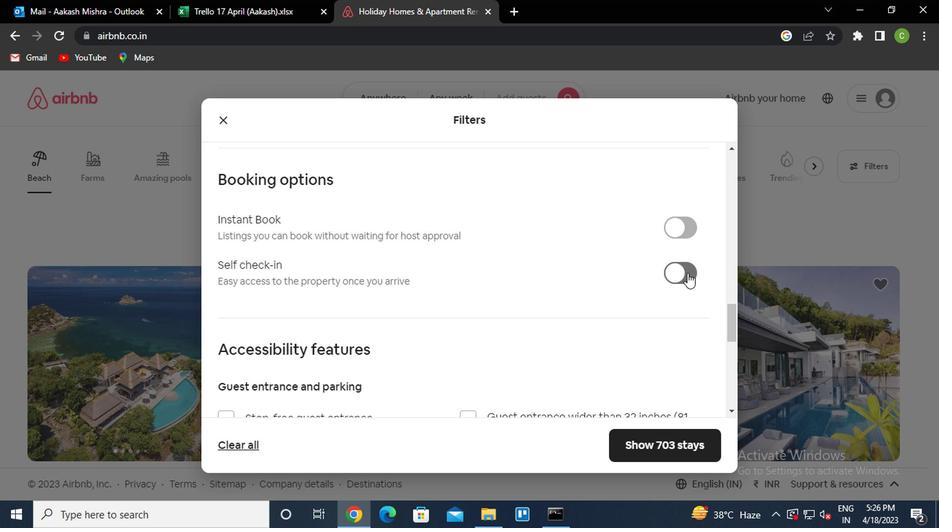 
Action: Mouse moved to (567, 327)
Screenshot: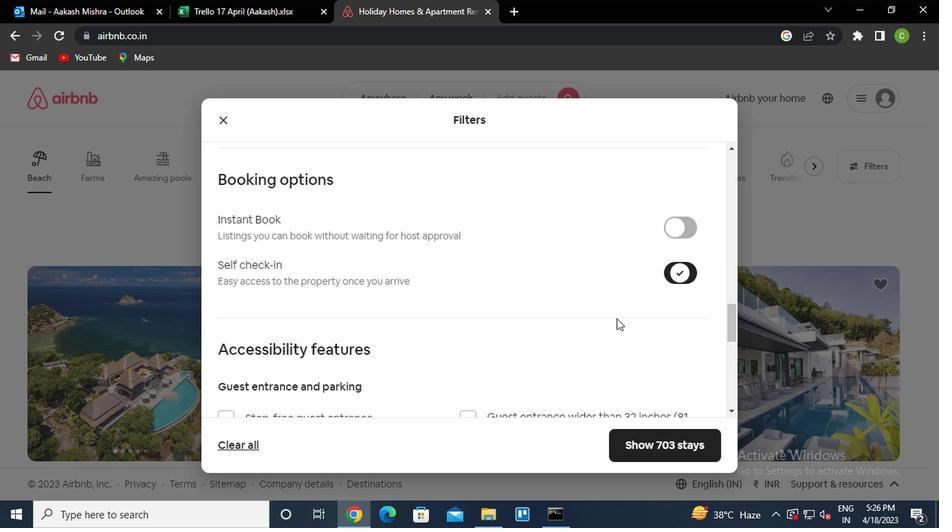 
Action: Mouse scrolled (567, 326) with delta (0, 0)
Screenshot: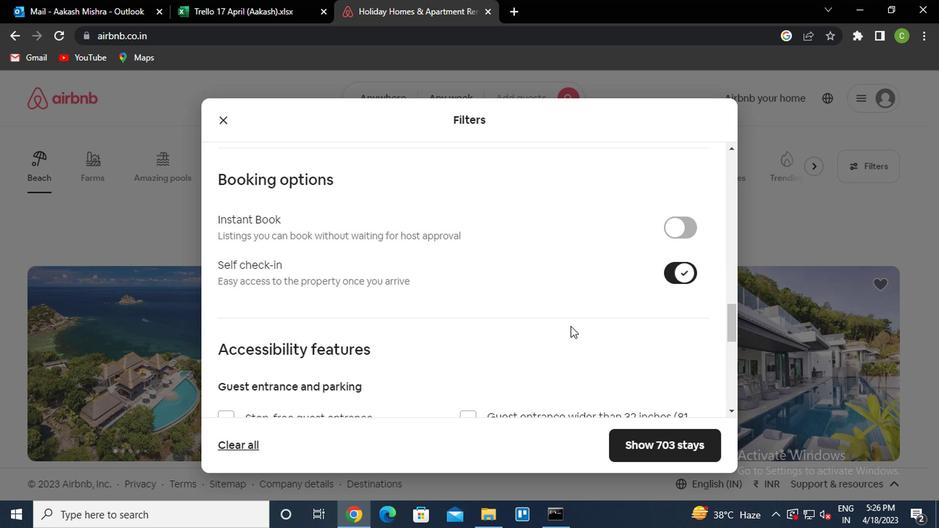 
Action: Mouse moved to (565, 328)
Screenshot: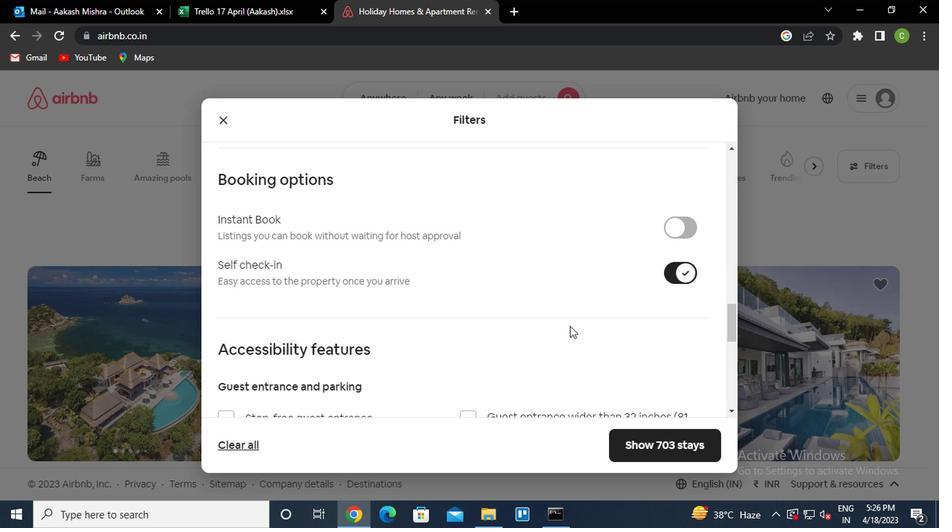 
Action: Mouse scrolled (565, 327) with delta (0, 0)
Screenshot: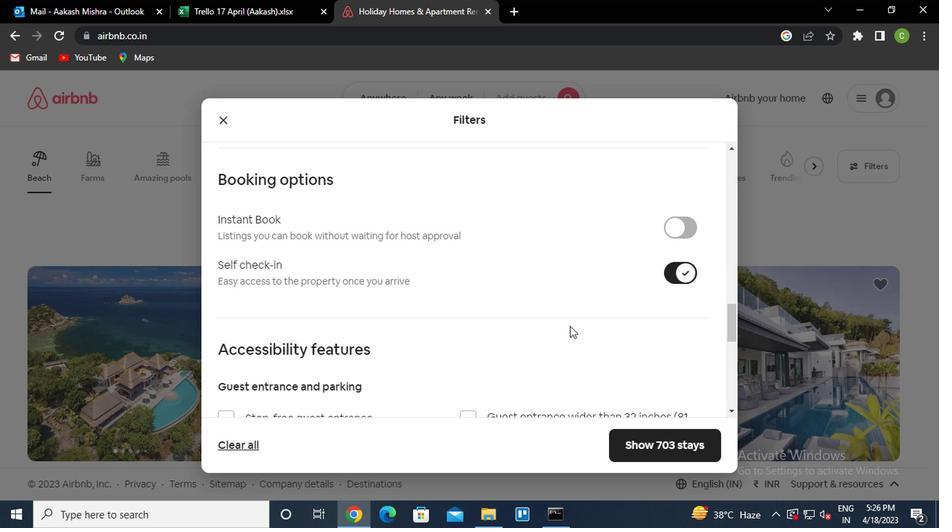 
Action: Mouse moved to (560, 329)
Screenshot: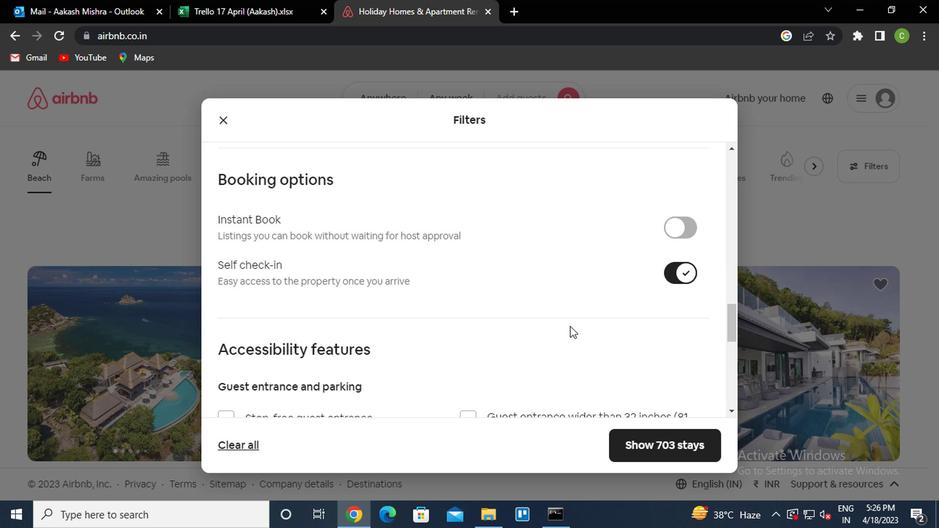 
Action: Mouse scrolled (560, 328) with delta (0, 0)
Screenshot: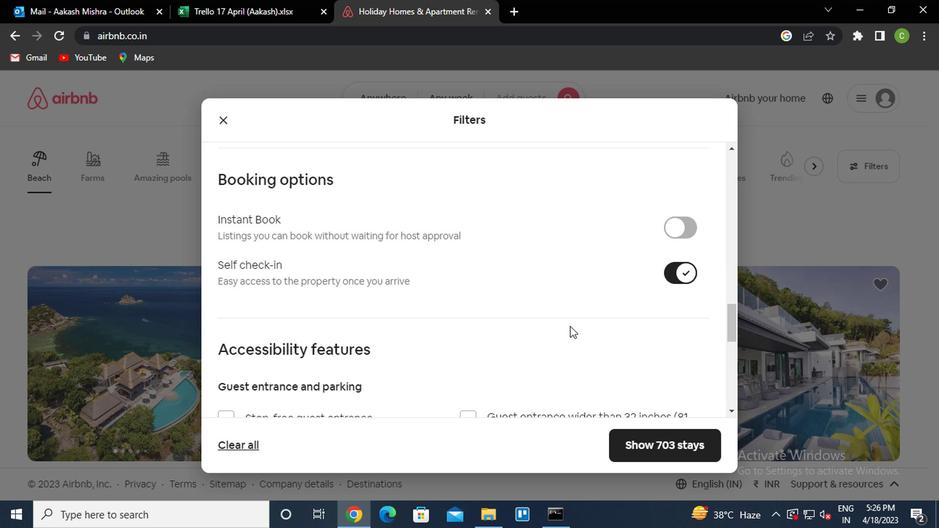 
Action: Mouse moved to (558, 329)
Screenshot: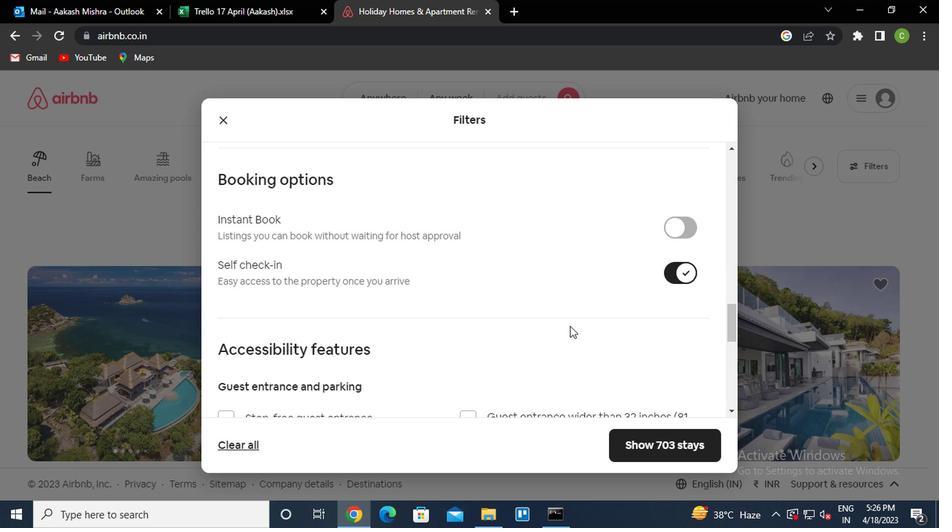
Action: Mouse scrolled (558, 328) with delta (0, 0)
Screenshot: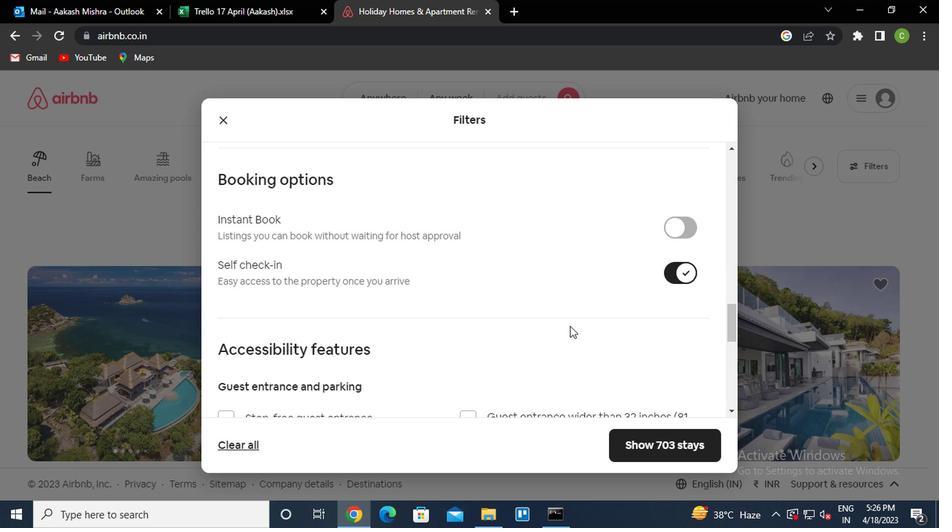 
Action: Mouse moved to (556, 329)
Screenshot: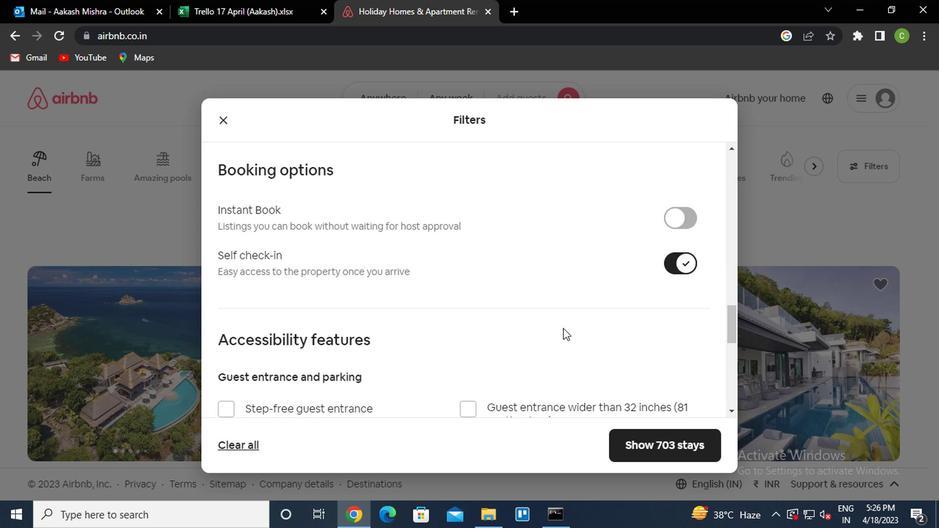 
Action: Mouse scrolled (556, 328) with delta (0, 0)
Screenshot: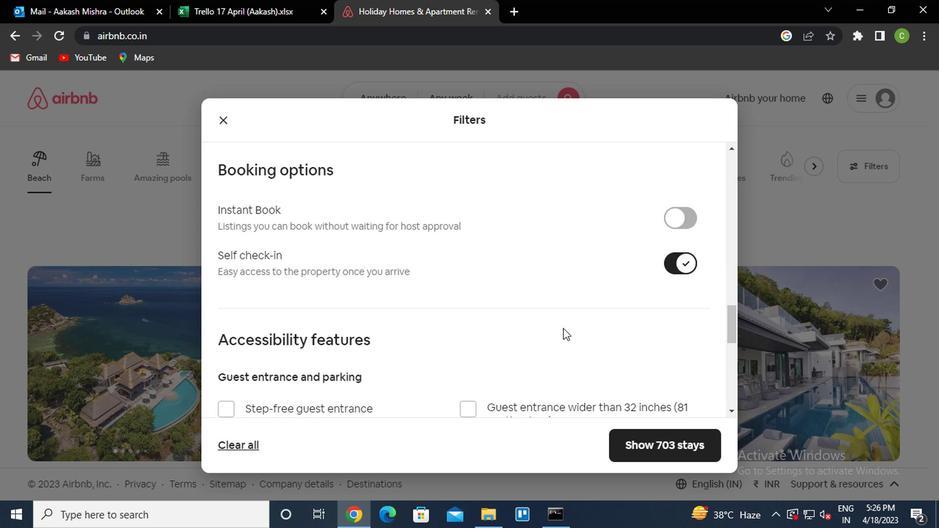 
Action: Mouse moved to (536, 327)
Screenshot: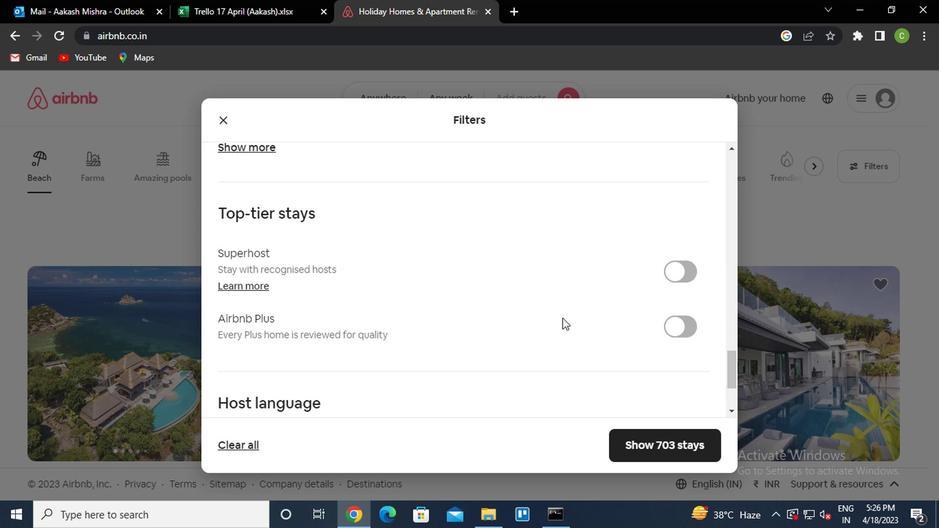 
Action: Mouse scrolled (536, 327) with delta (0, 0)
Screenshot: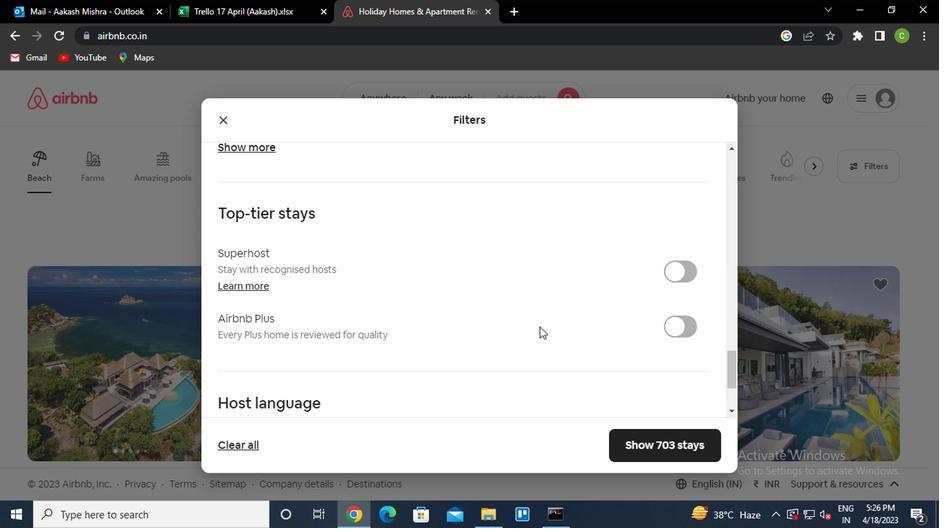 
Action: Mouse scrolled (536, 327) with delta (0, 0)
Screenshot: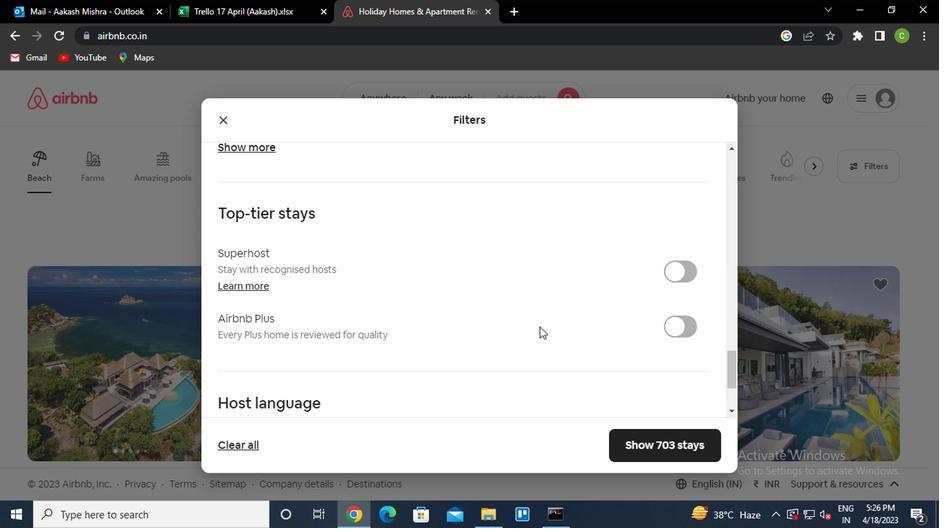 
Action: Mouse scrolled (536, 327) with delta (0, 0)
Screenshot: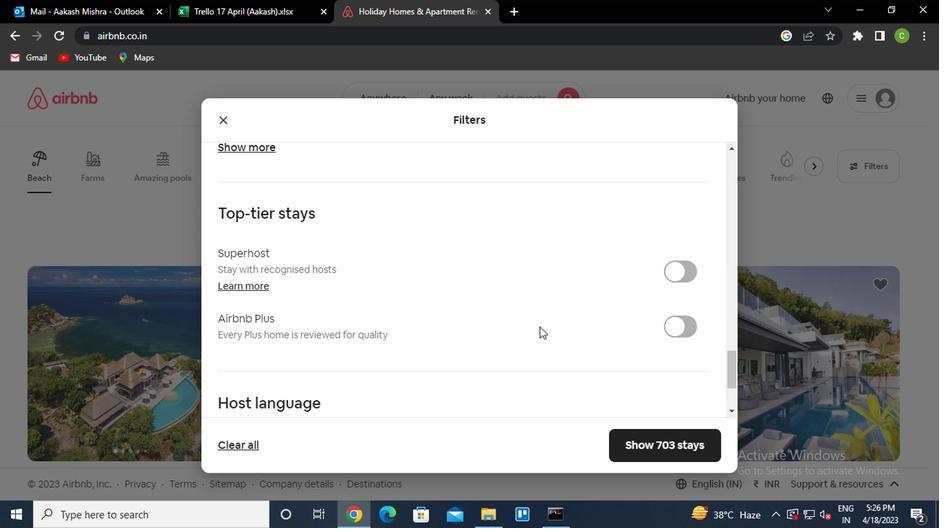 
Action: Mouse scrolled (536, 327) with delta (0, 0)
Screenshot: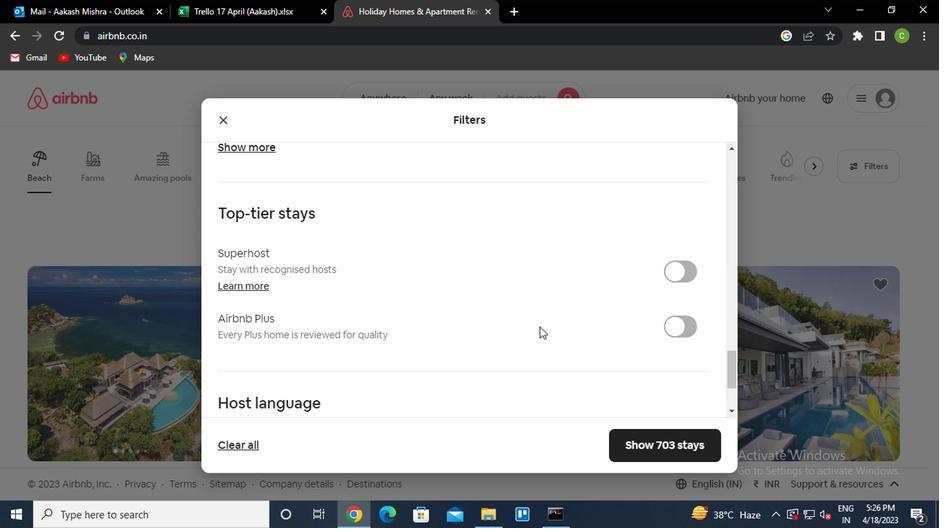 
Action: Mouse scrolled (536, 327) with delta (0, 0)
Screenshot: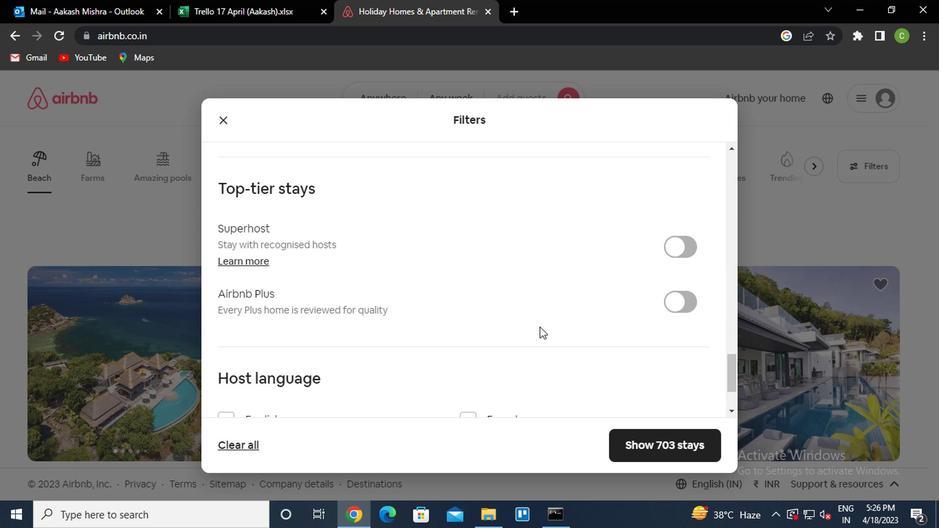 
Action: Mouse moved to (257, 386)
Screenshot: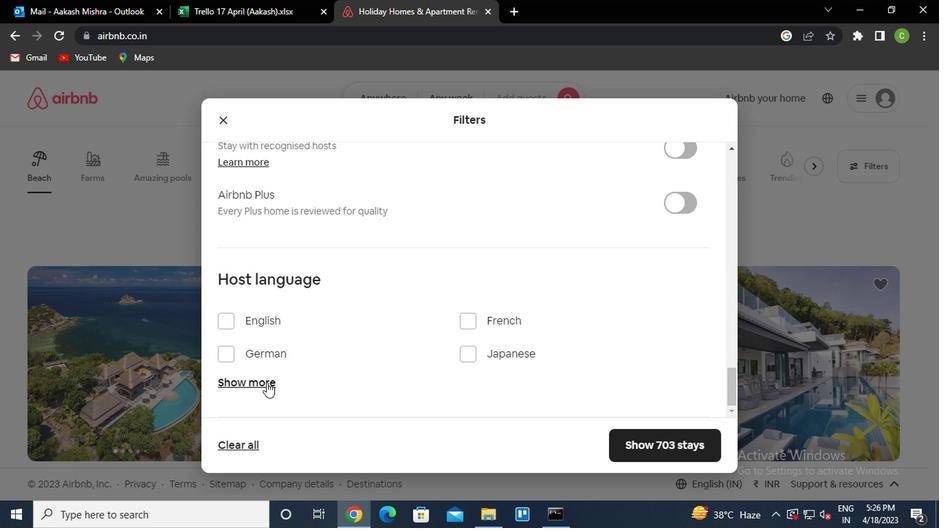 
Action: Mouse pressed left at (257, 386)
Screenshot: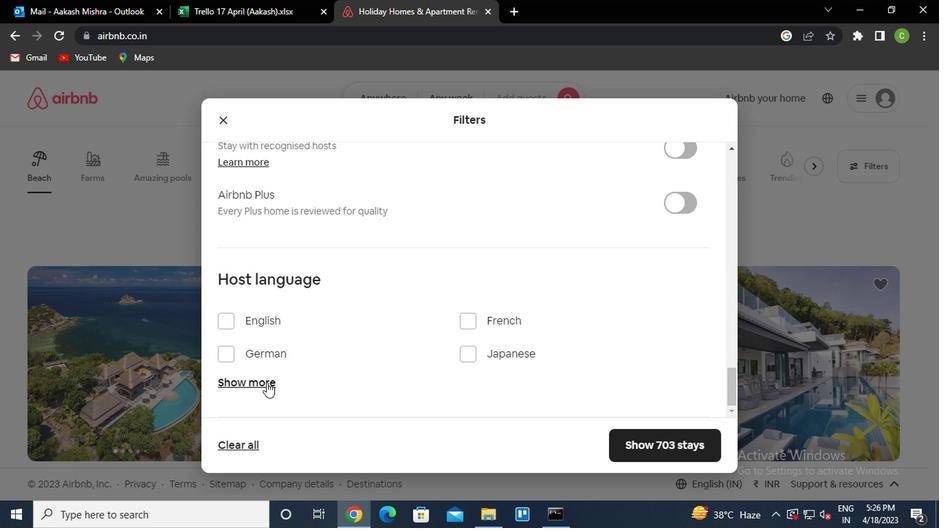 
Action: Mouse moved to (495, 386)
Screenshot: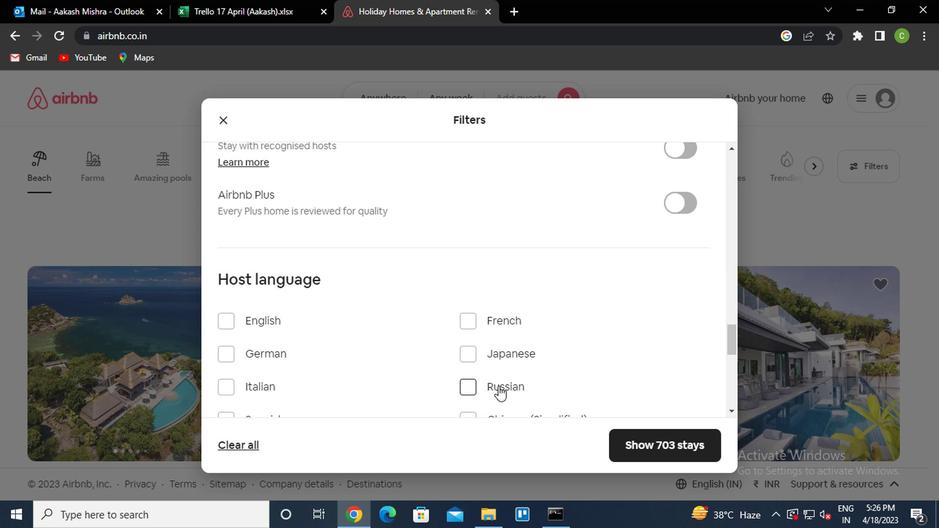 
Action: Mouse scrolled (495, 386) with delta (0, 0)
Screenshot: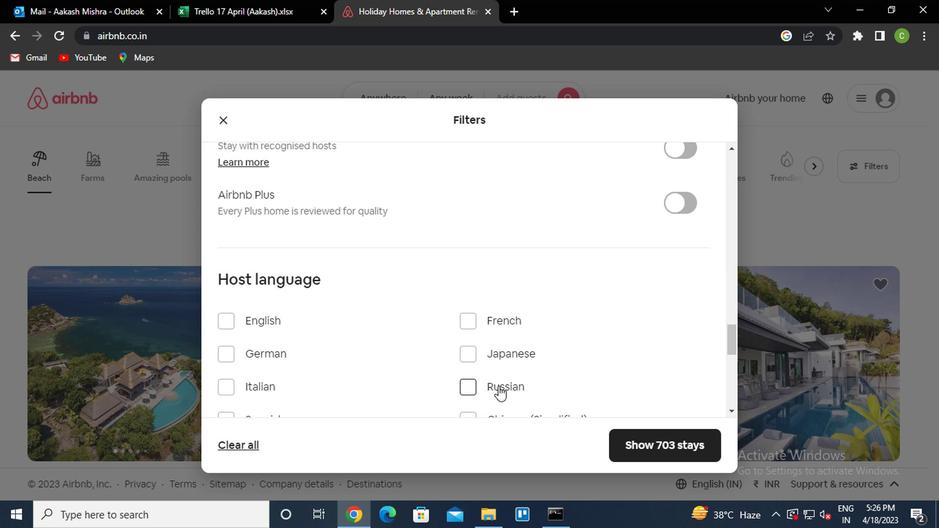 
Action: Mouse moved to (232, 358)
Screenshot: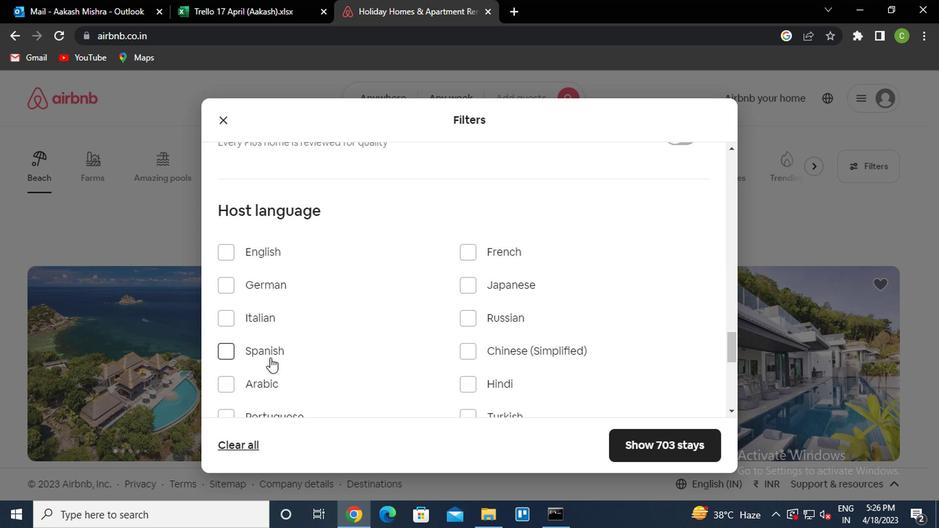 
Action: Mouse pressed left at (232, 358)
Screenshot: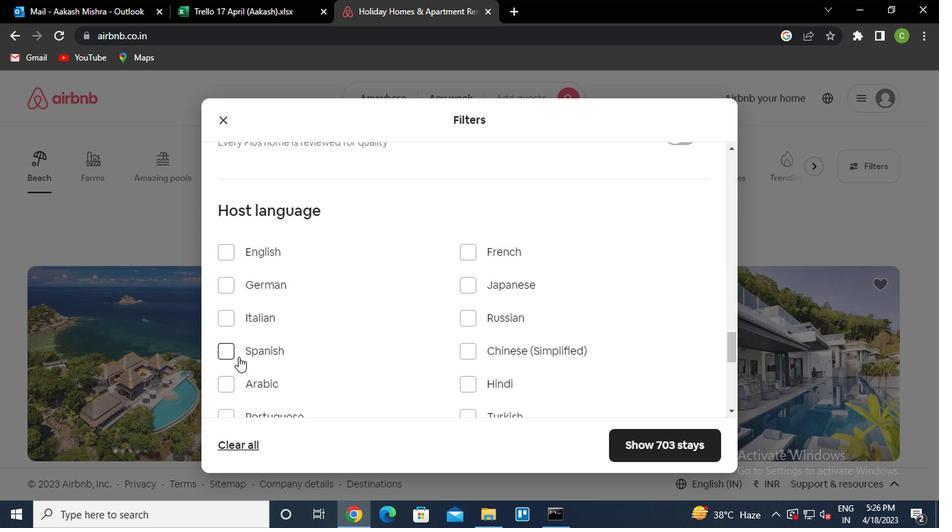 
Action: Mouse moved to (642, 445)
Screenshot: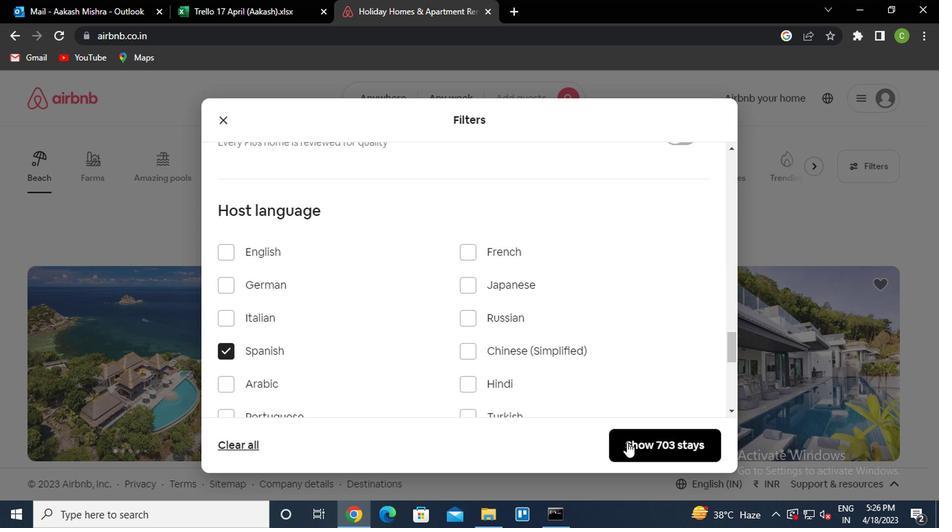 
Action: Mouse pressed left at (642, 445)
Screenshot: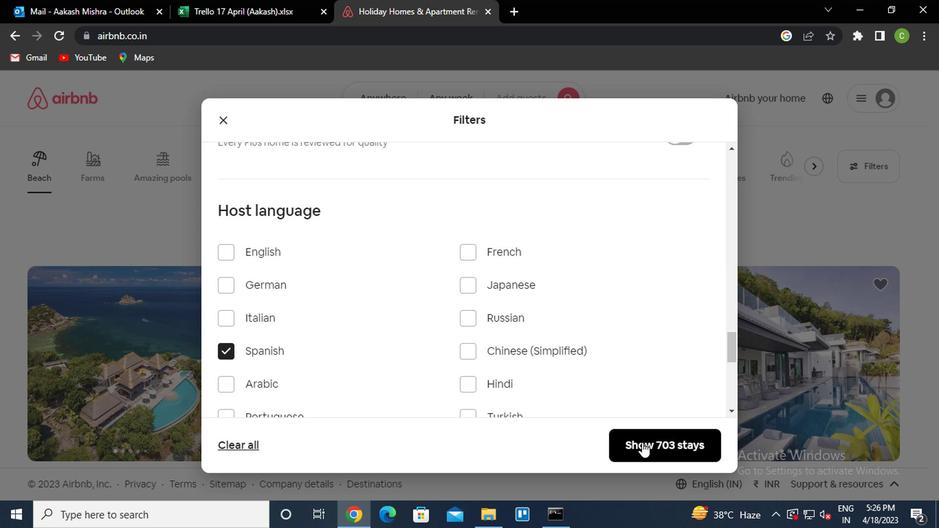 
Action: Mouse moved to (502, 521)
Screenshot: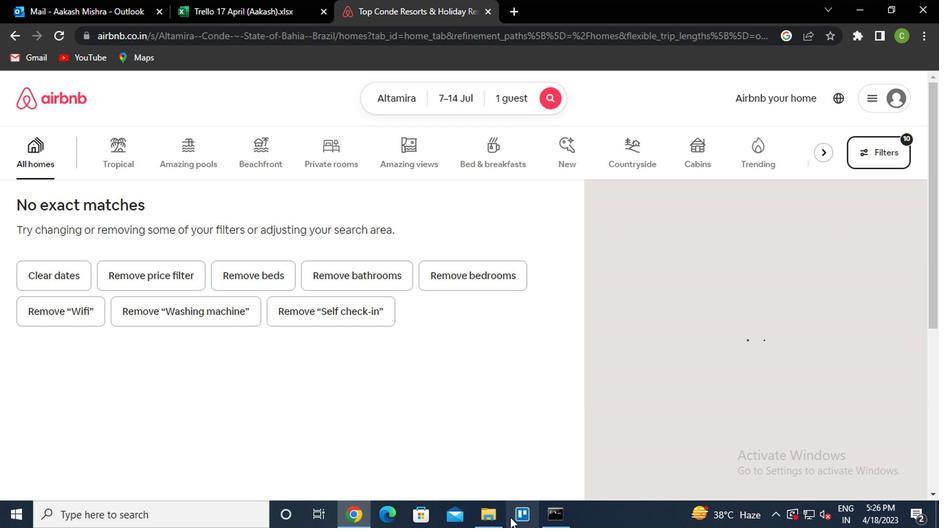 
